 Task: Search one way flight ticket for 2 adults, 2 infants in seat and 1 infant on lap in first from Dallas: Dallas Fort Worth International Airport to Gillette: Gillette Campbell County Airport on 5-1-2023. Choice of flights is Emirates. Number of bags: 5 checked bags. Price is upto 75000. Outbound departure time preference is 11:30.
Action: Mouse moved to (197, 326)
Screenshot: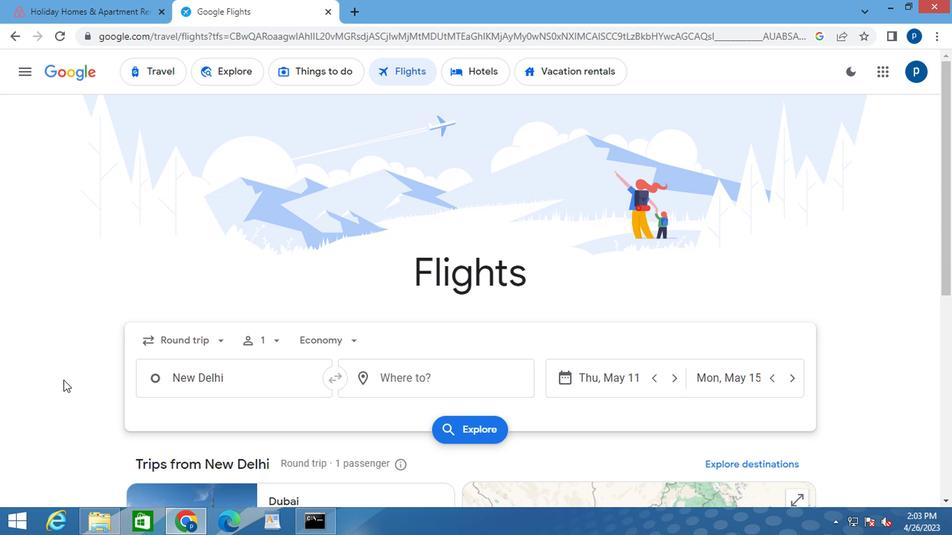 
Action: Mouse scrolled (197, 326) with delta (0, 0)
Screenshot: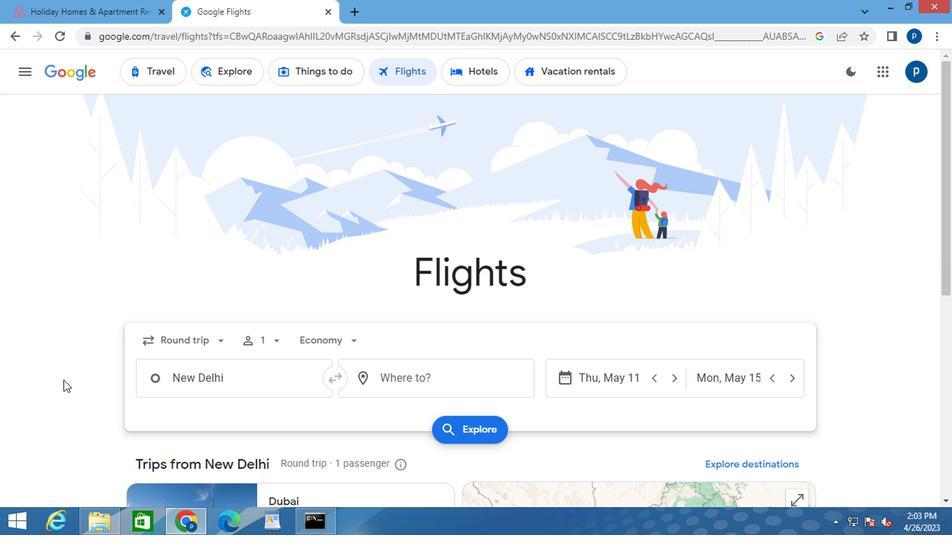 
Action: Mouse scrolled (197, 326) with delta (0, 0)
Screenshot: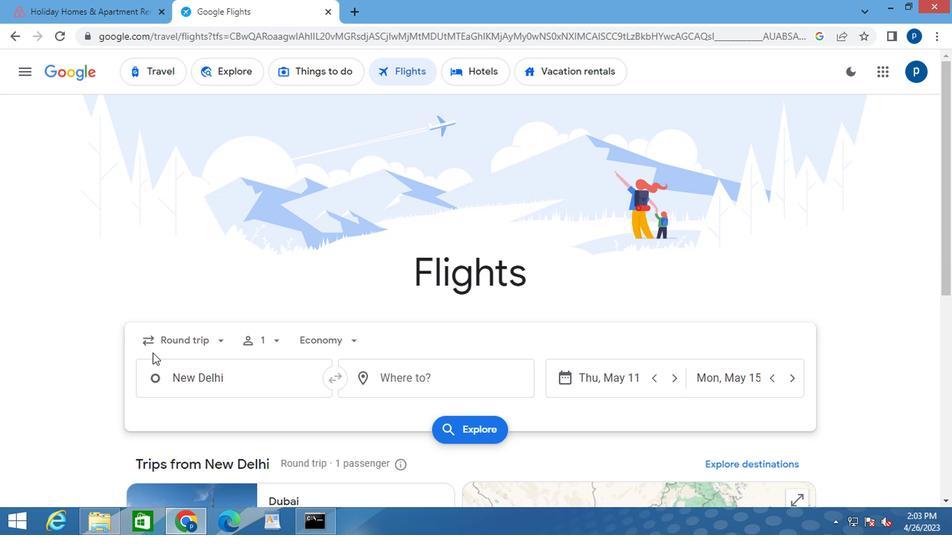 
Action: Mouse scrolled (197, 326) with delta (0, 0)
Screenshot: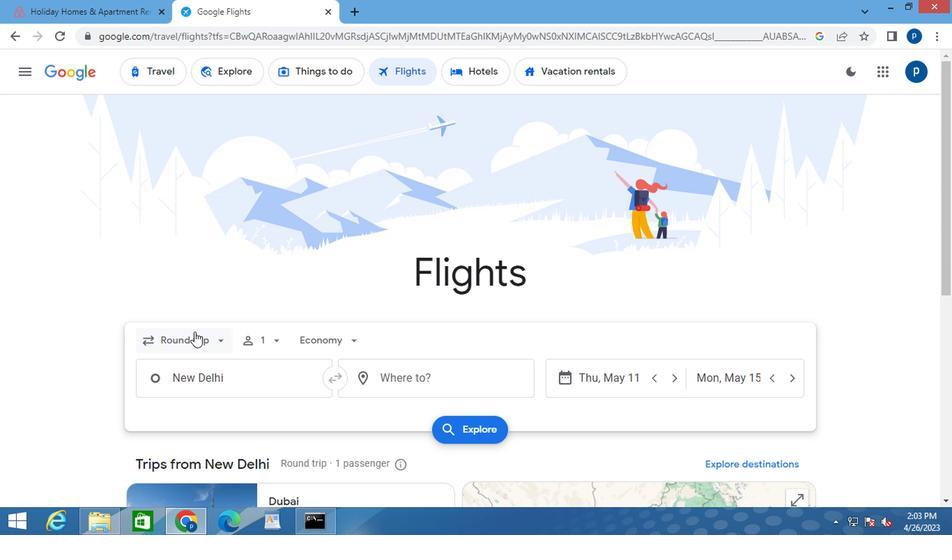 
Action: Mouse moved to (201, 137)
Screenshot: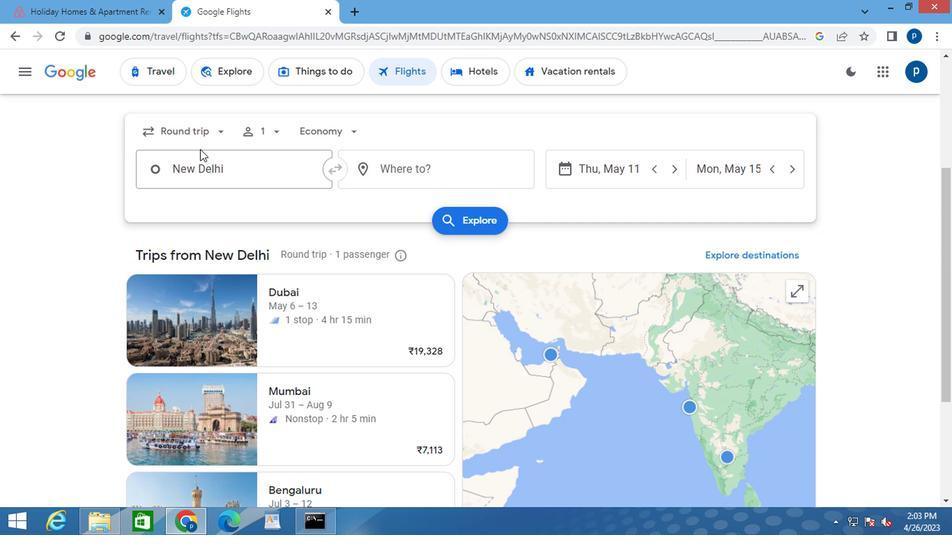 
Action: Mouse pressed left at (201, 137)
Screenshot: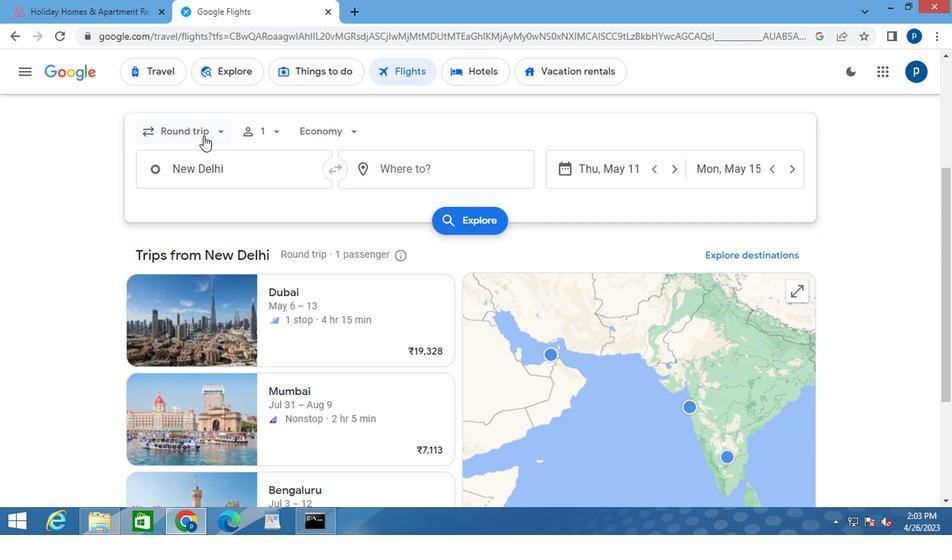 
Action: Mouse moved to (196, 191)
Screenshot: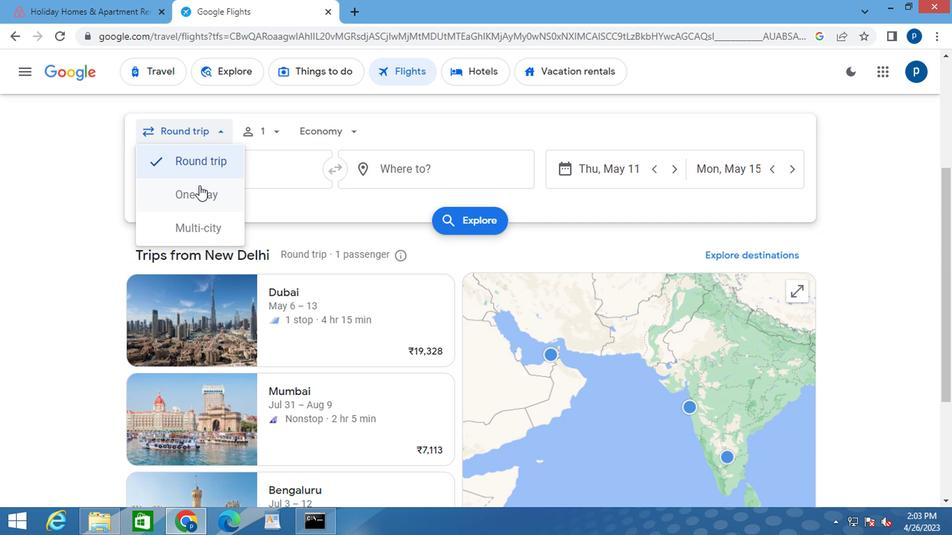 
Action: Mouse pressed left at (196, 191)
Screenshot: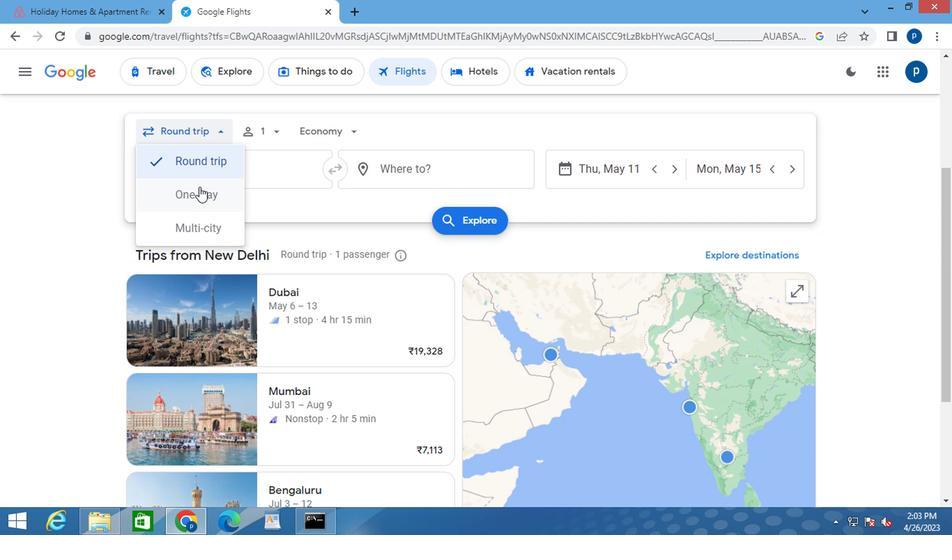 
Action: Mouse moved to (266, 134)
Screenshot: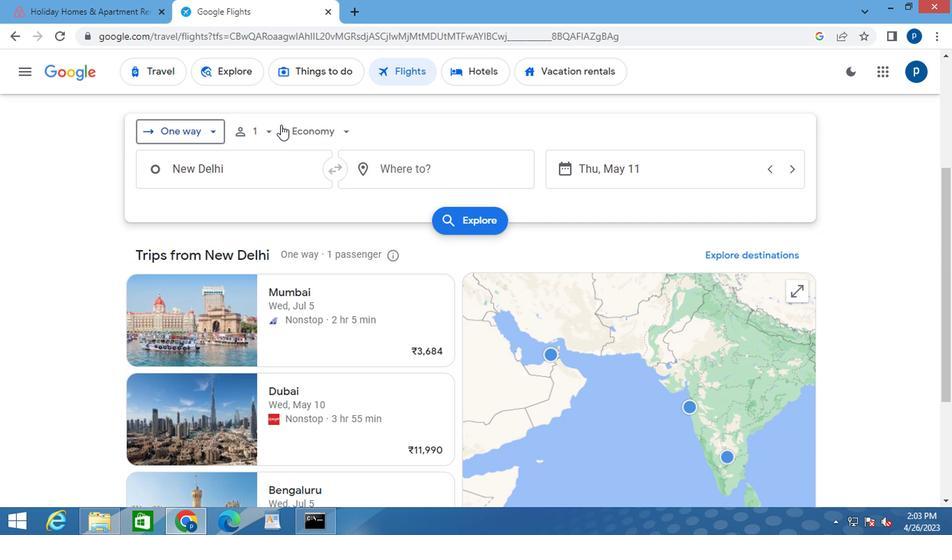 
Action: Mouse pressed left at (266, 134)
Screenshot: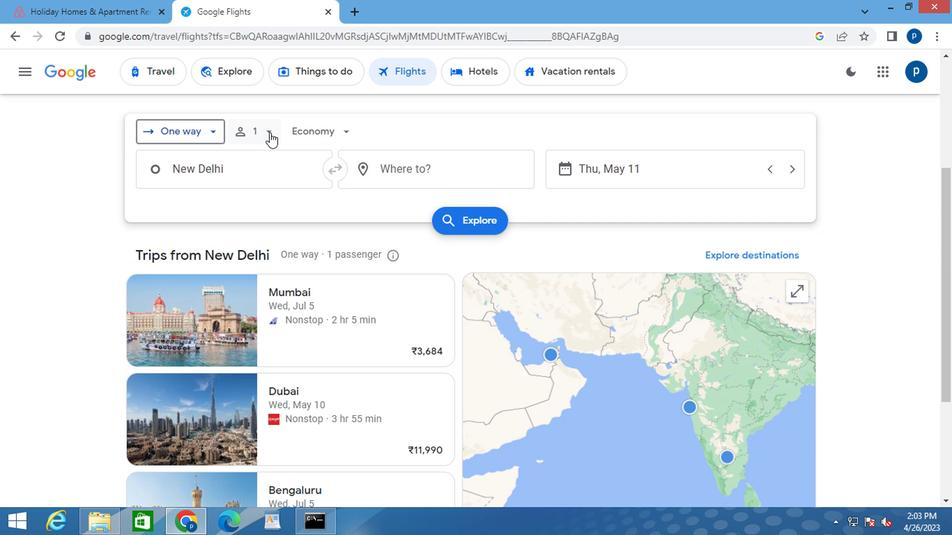 
Action: Mouse moved to (372, 169)
Screenshot: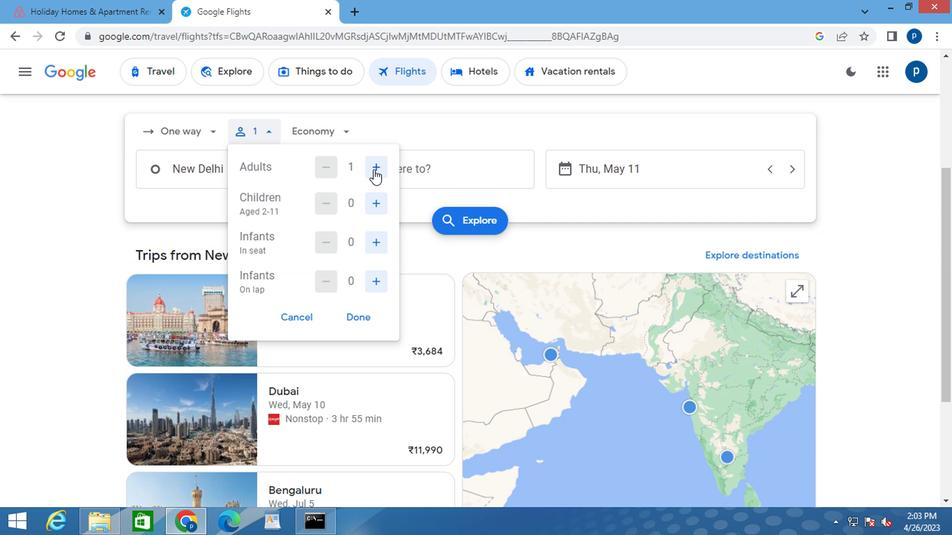 
Action: Mouse pressed left at (372, 169)
Screenshot: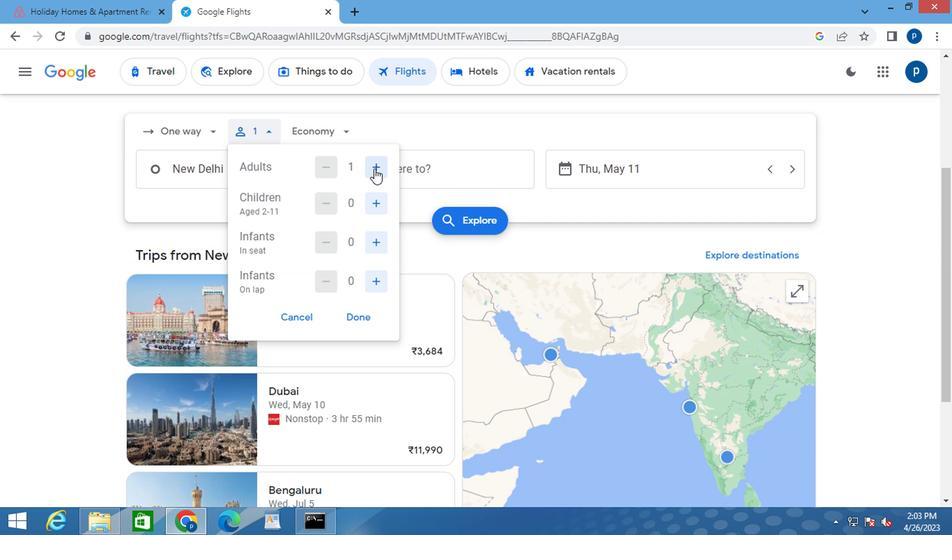 
Action: Mouse moved to (369, 236)
Screenshot: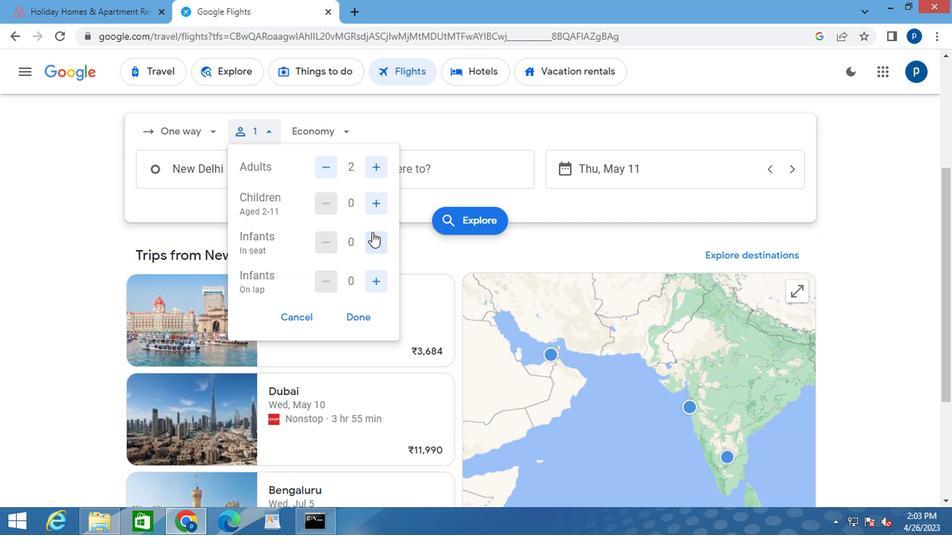 
Action: Mouse pressed left at (369, 236)
Screenshot: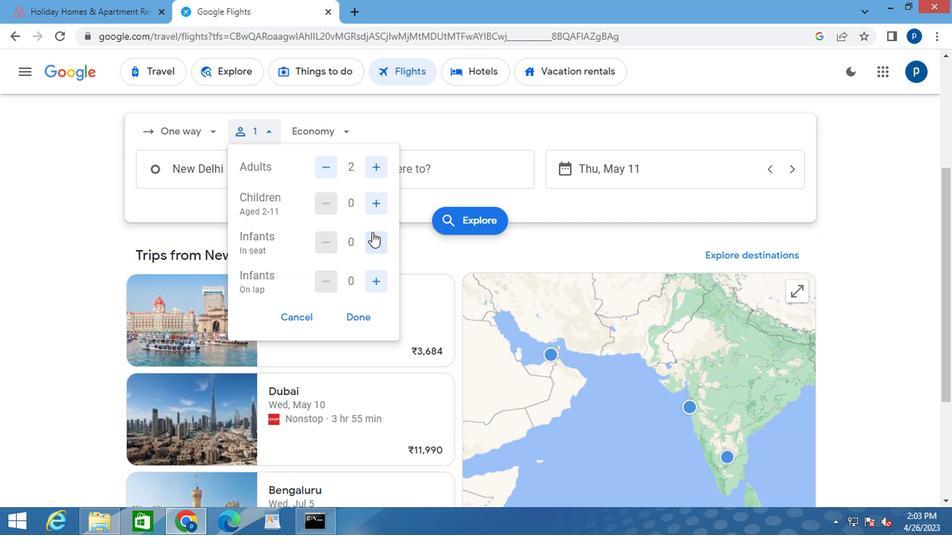 
Action: Mouse pressed left at (369, 236)
Screenshot: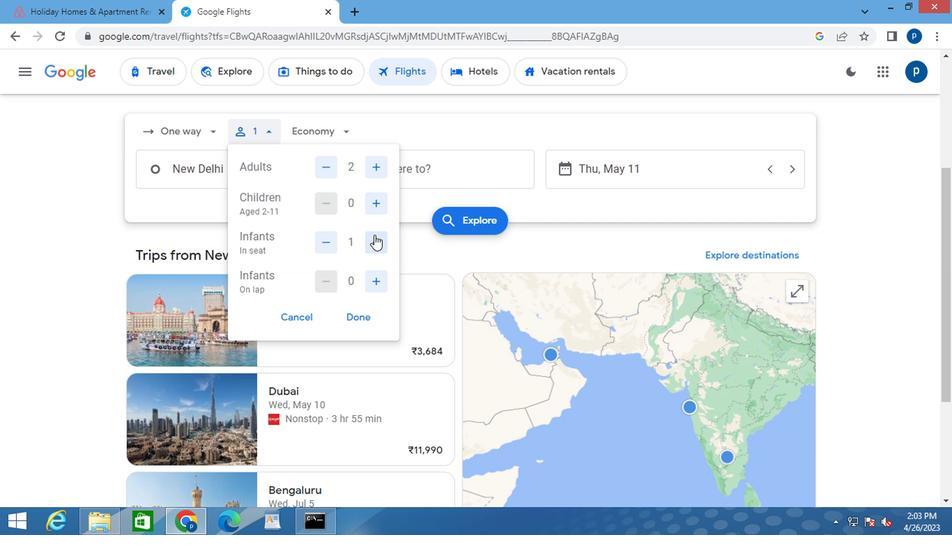 
Action: Mouse moved to (377, 284)
Screenshot: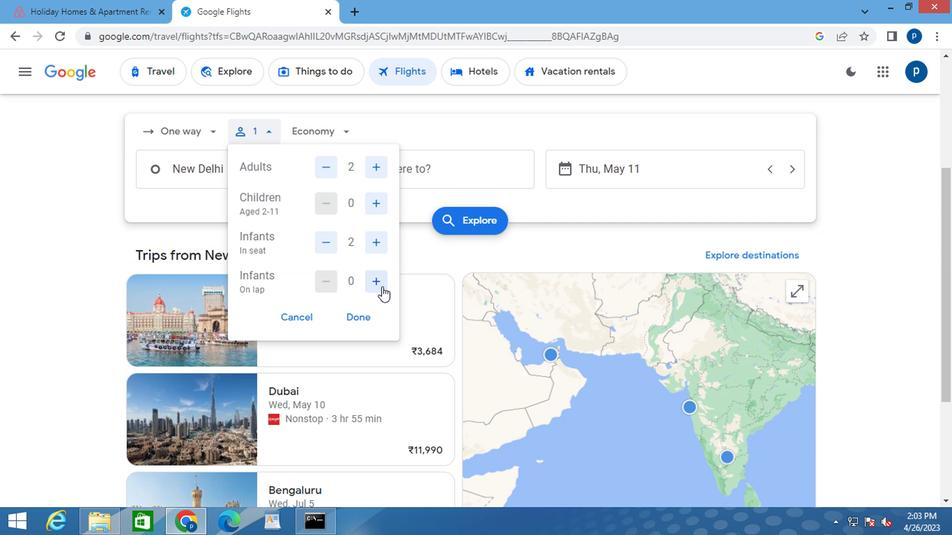 
Action: Mouse pressed left at (377, 284)
Screenshot: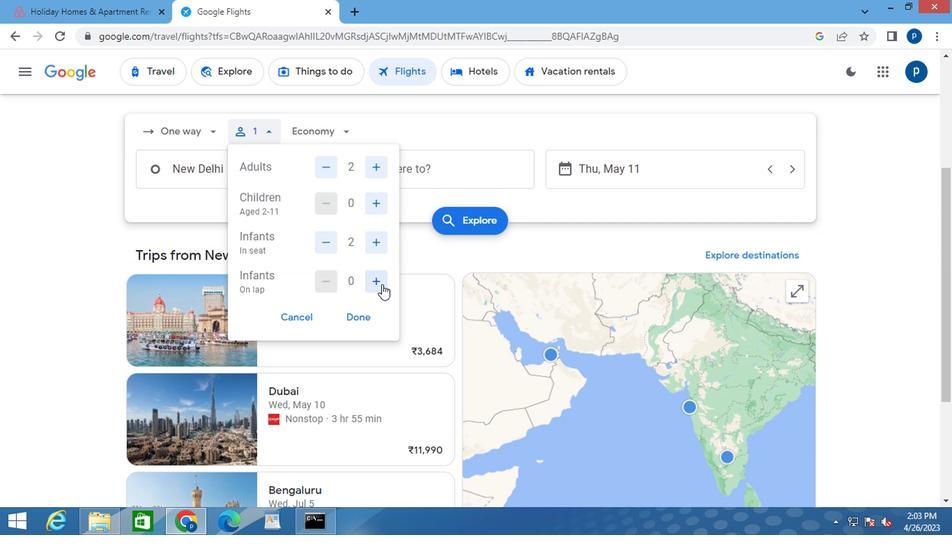 
Action: Mouse moved to (357, 310)
Screenshot: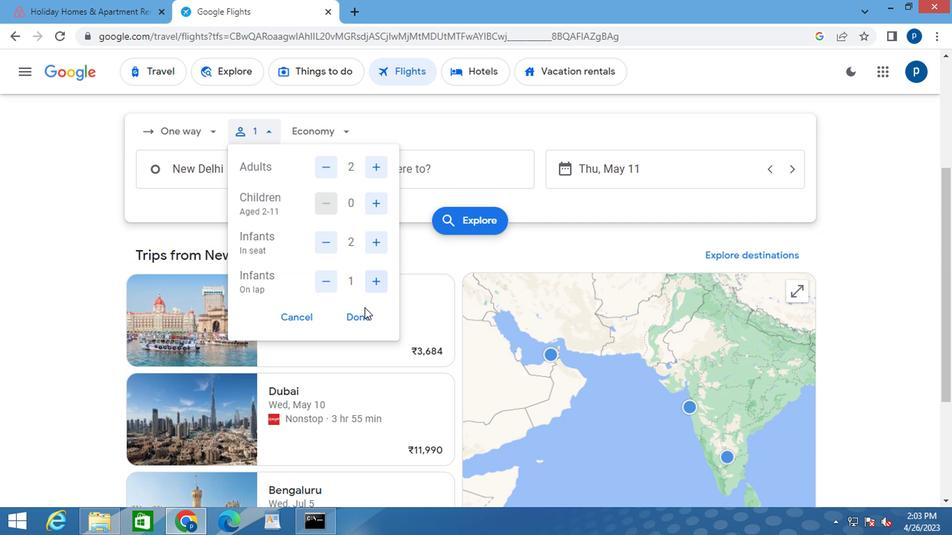 
Action: Mouse pressed left at (357, 310)
Screenshot: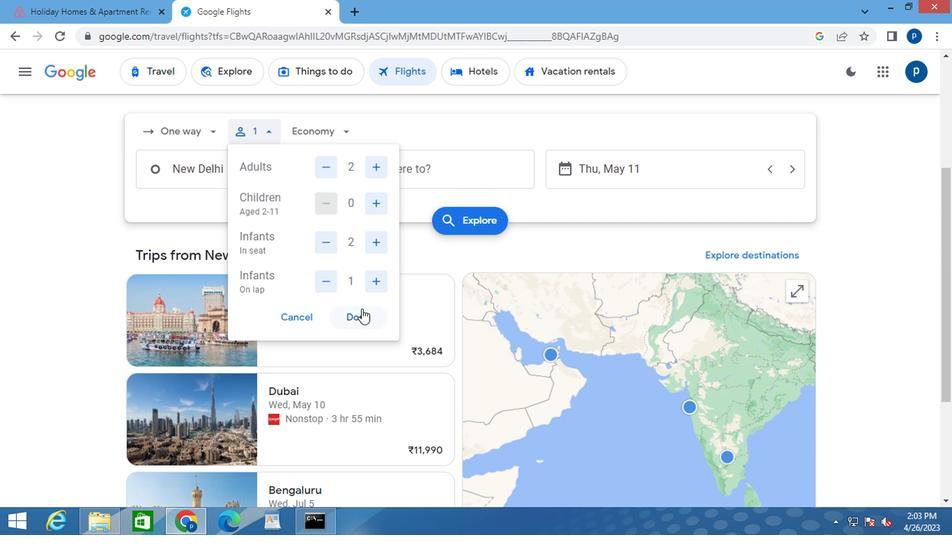 
Action: Mouse moved to (316, 135)
Screenshot: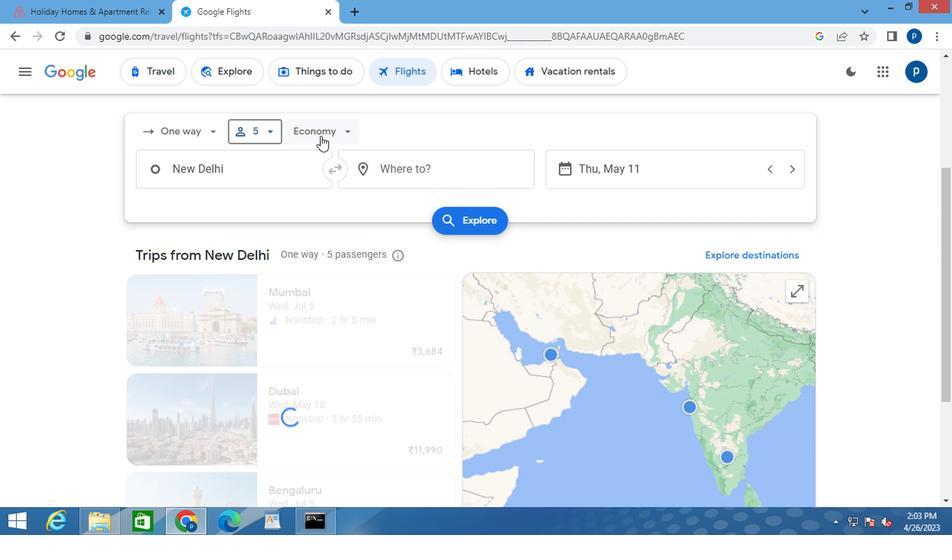
Action: Mouse pressed left at (316, 135)
Screenshot: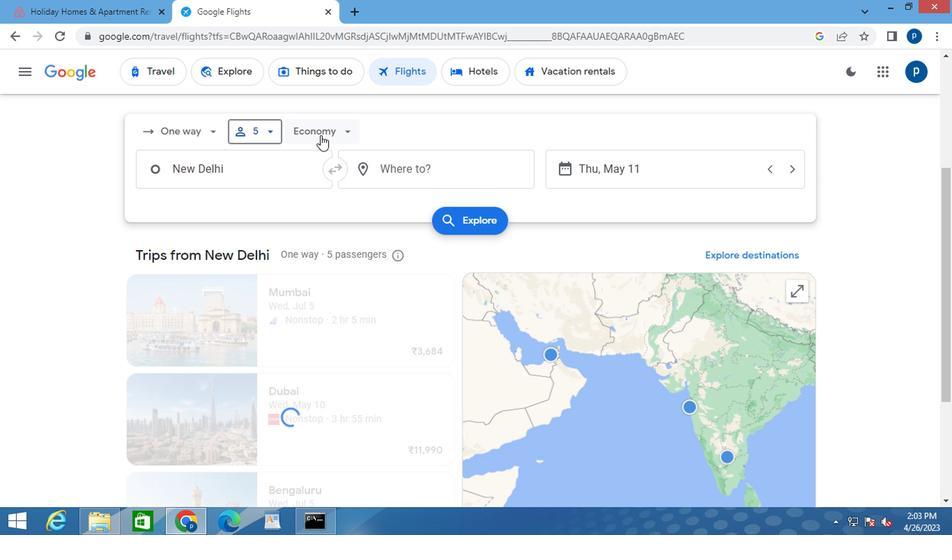 
Action: Mouse moved to (322, 259)
Screenshot: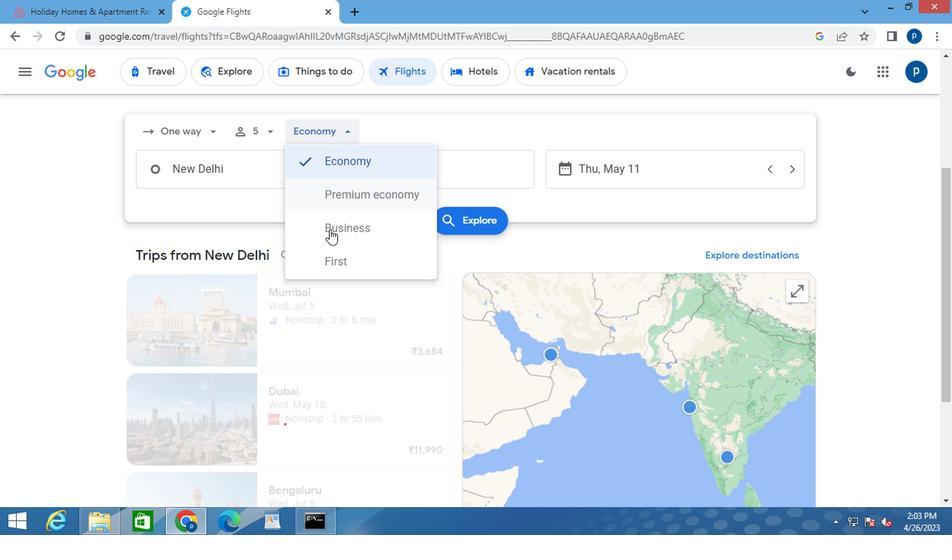 
Action: Mouse pressed left at (322, 259)
Screenshot: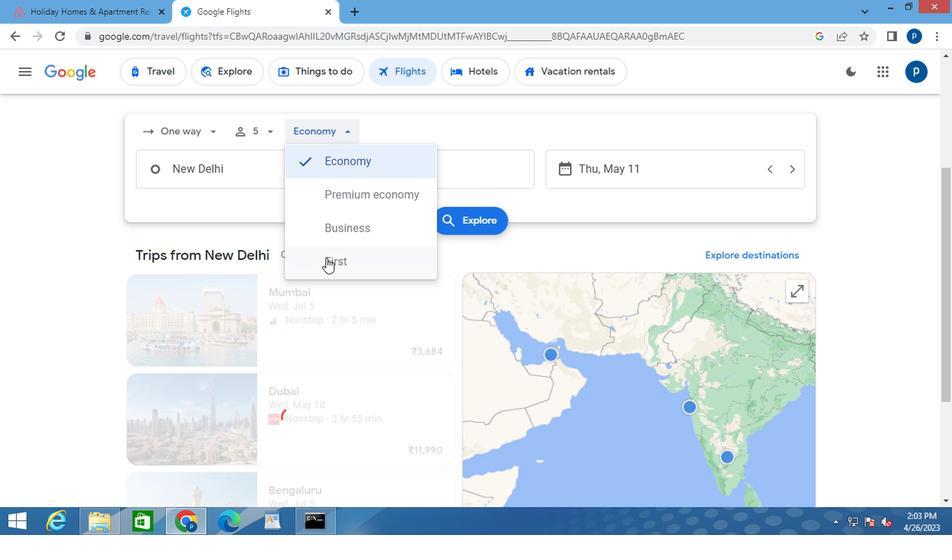 
Action: Mouse moved to (196, 169)
Screenshot: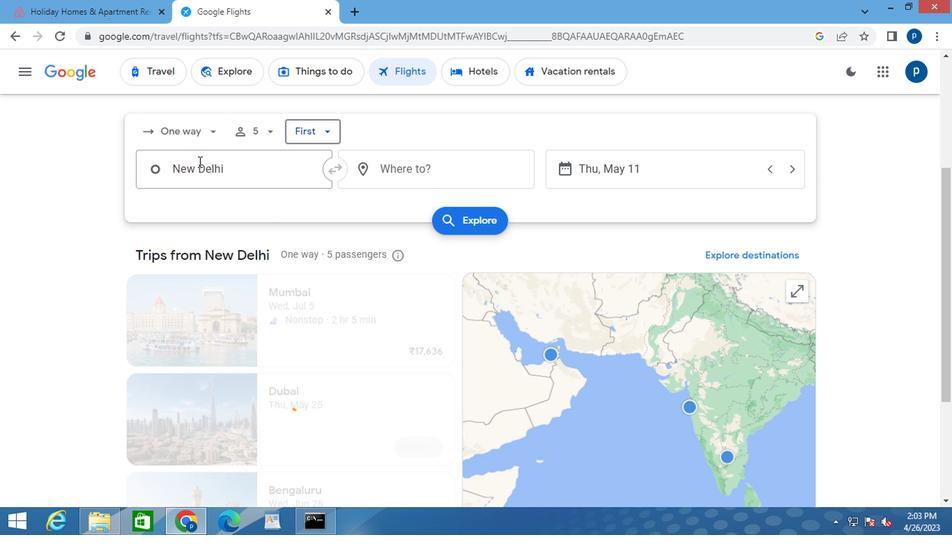 
Action: Mouse pressed left at (196, 169)
Screenshot: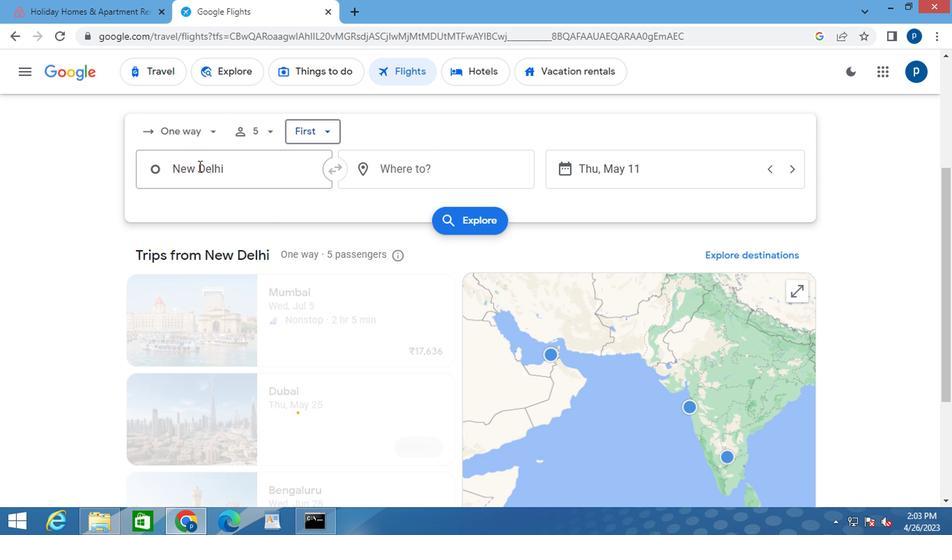 
Action: Mouse pressed left at (196, 169)
Screenshot: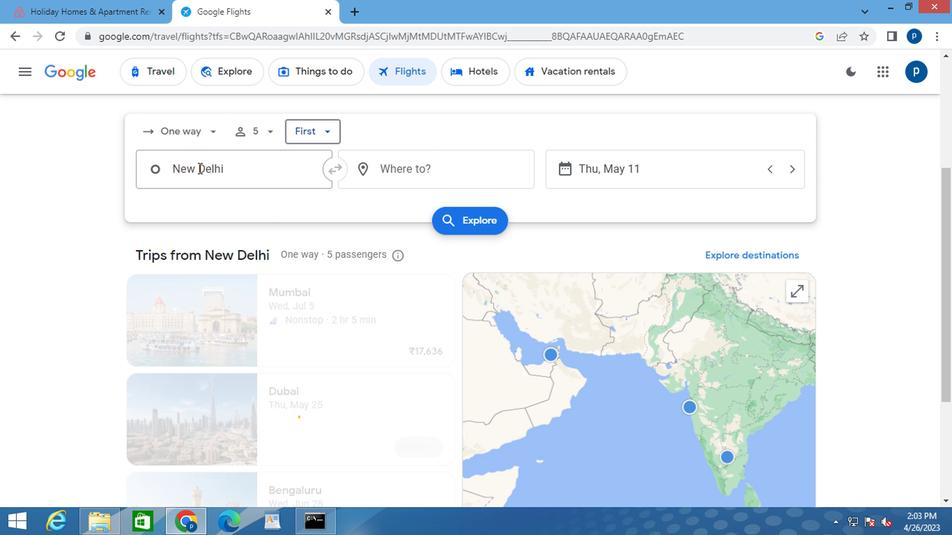 
Action: Key pressed <Key.delete><Key.caps_lock>d<Key.caps_lock>allas<Key.space><Key.caps_lock>f<Key.caps_lock>or
Screenshot: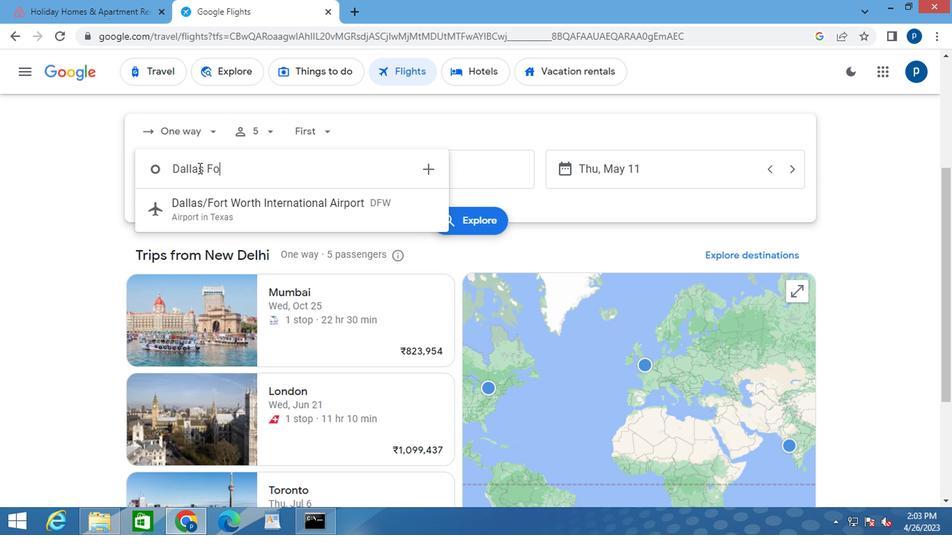 
Action: Mouse moved to (197, 210)
Screenshot: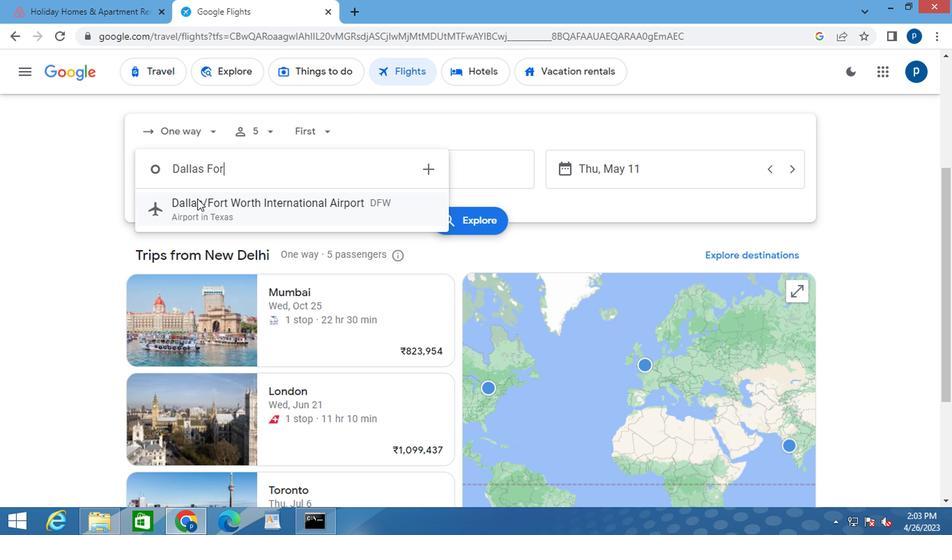 
Action: Mouse pressed left at (197, 210)
Screenshot: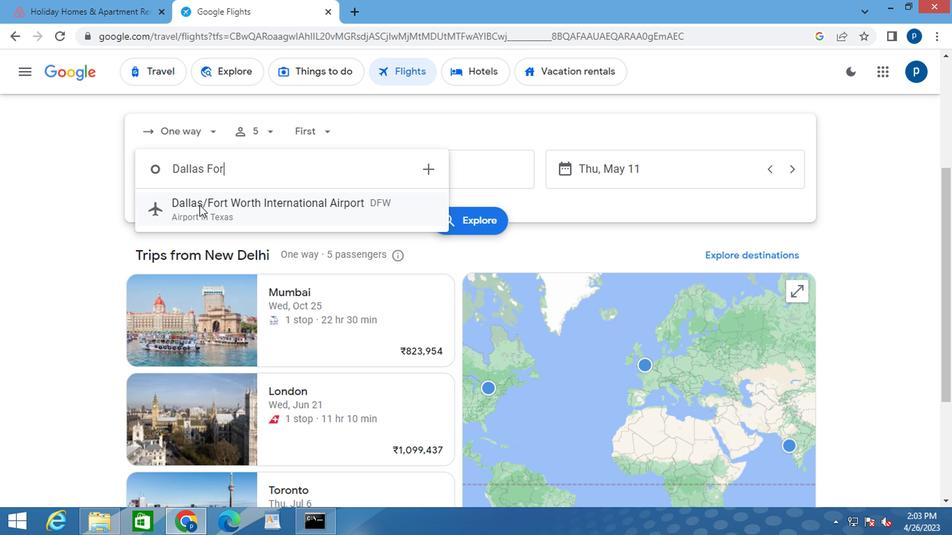
Action: Mouse moved to (399, 164)
Screenshot: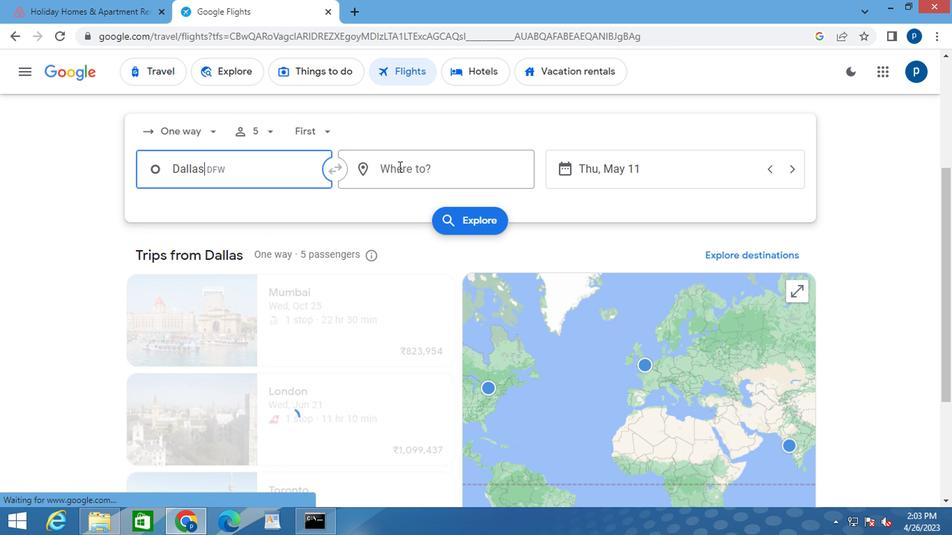 
Action: Mouse pressed left at (399, 164)
Screenshot: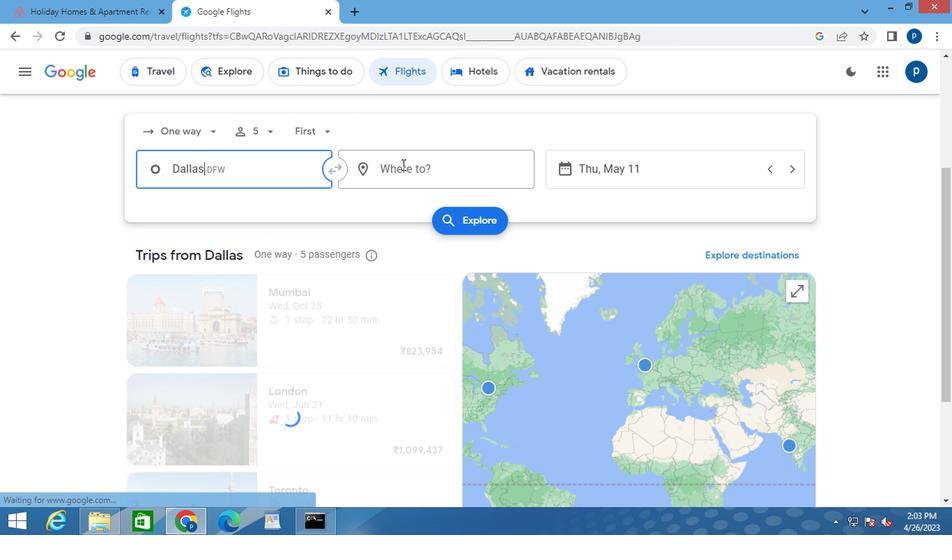 
Action: Key pressed <Key.caps_lock>g<Key.caps_lock>illette
Screenshot: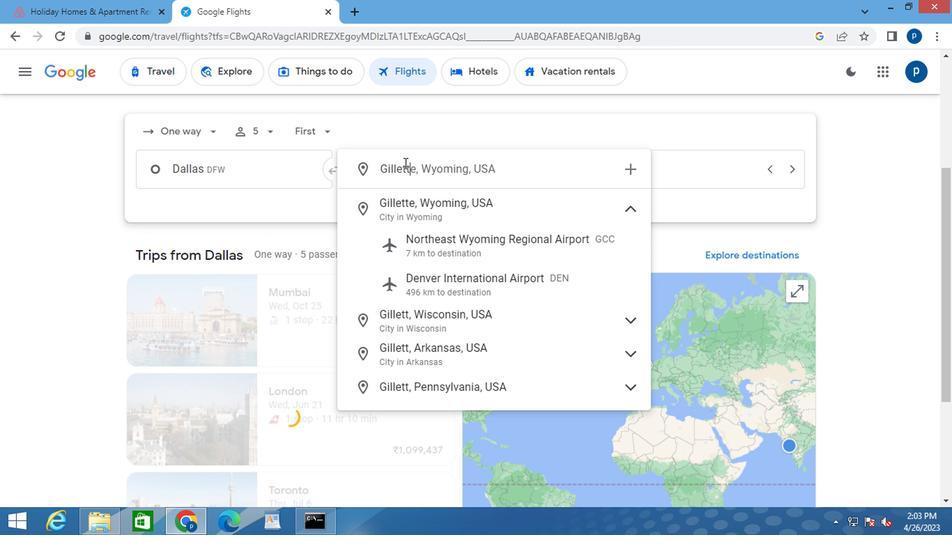 
Action: Mouse moved to (389, 209)
Screenshot: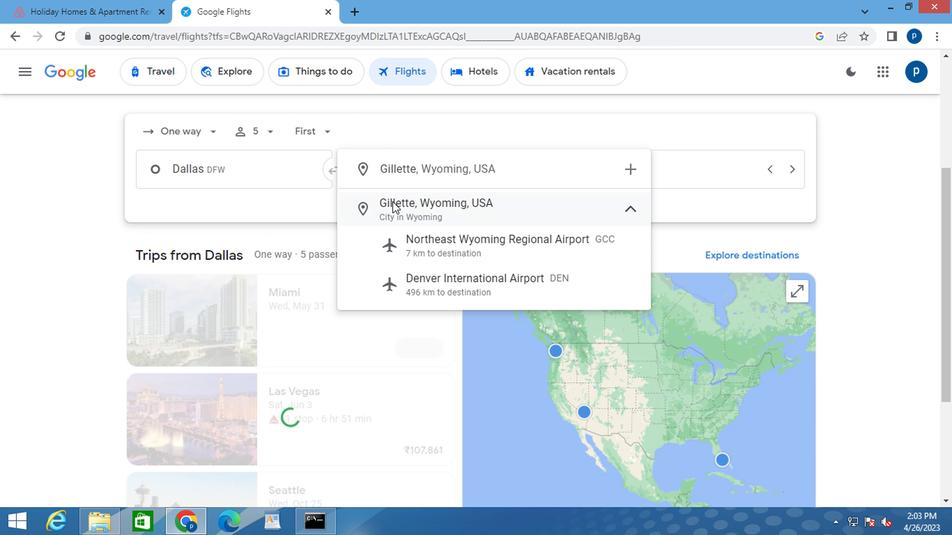 
Action: Mouse pressed left at (389, 209)
Screenshot: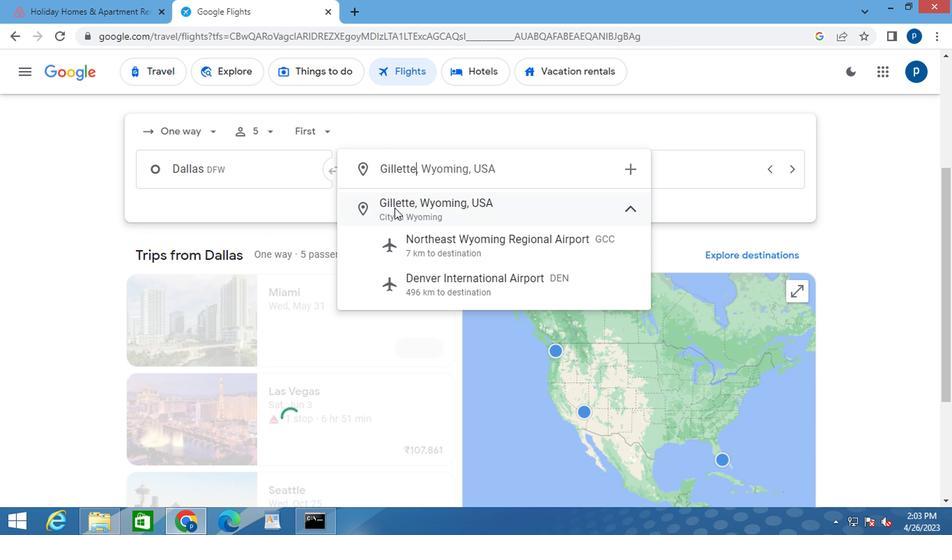 
Action: Mouse moved to (551, 168)
Screenshot: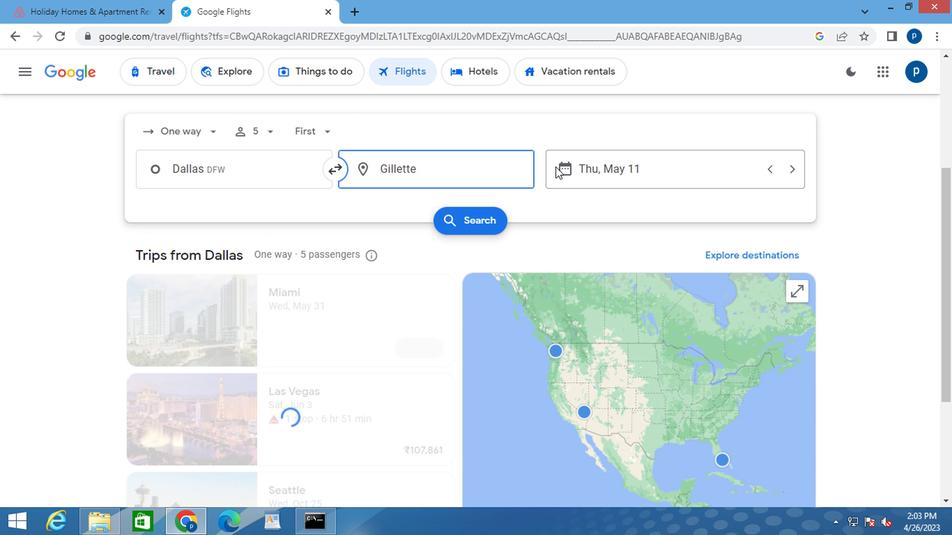 
Action: Mouse pressed left at (551, 168)
Screenshot: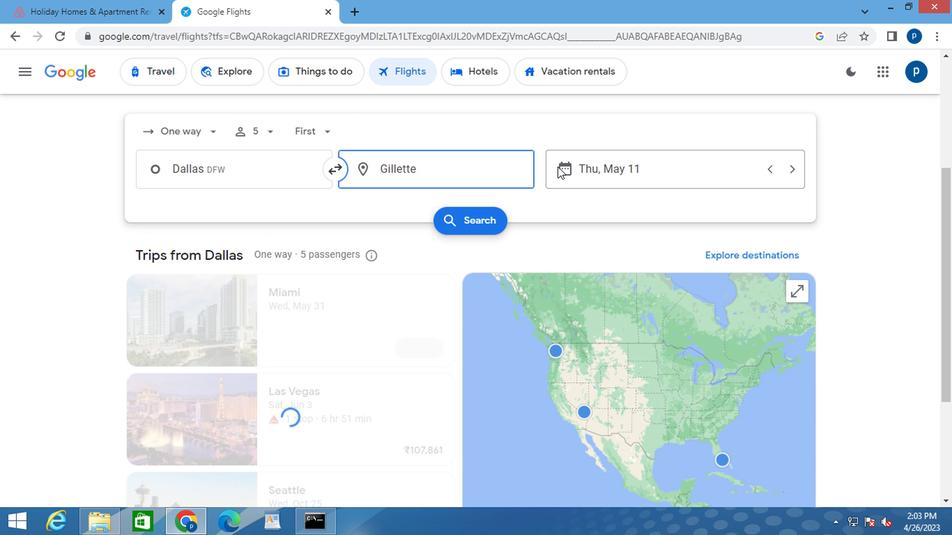 
Action: Mouse moved to (609, 238)
Screenshot: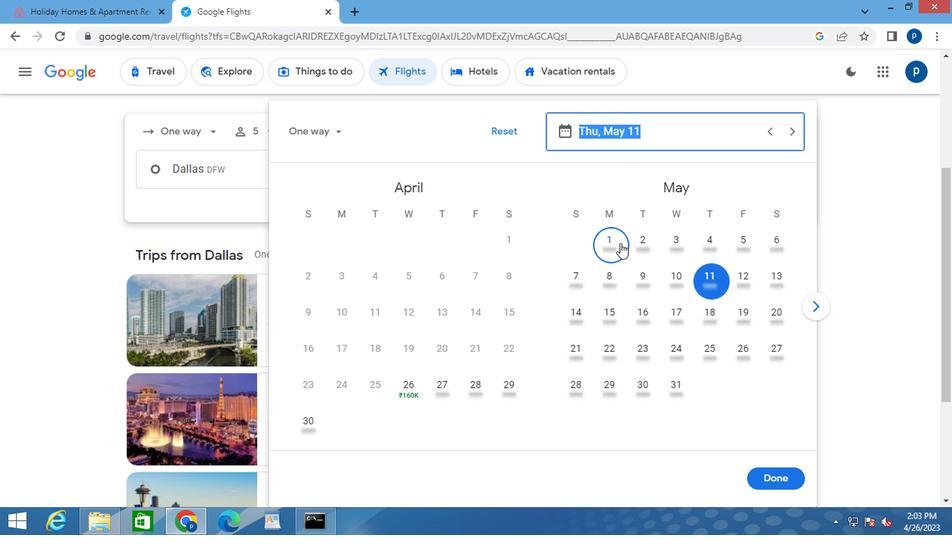 
Action: Mouse pressed left at (609, 238)
Screenshot: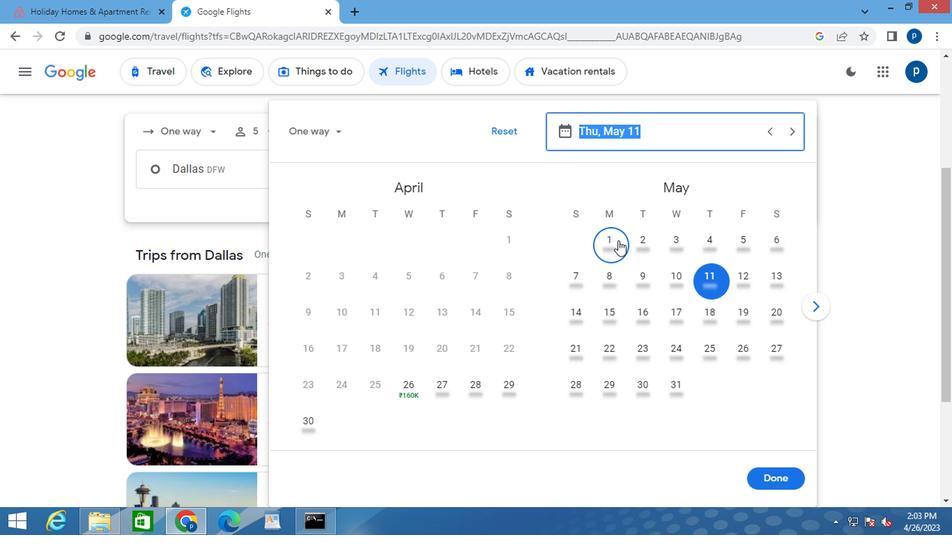 
Action: Mouse moved to (765, 472)
Screenshot: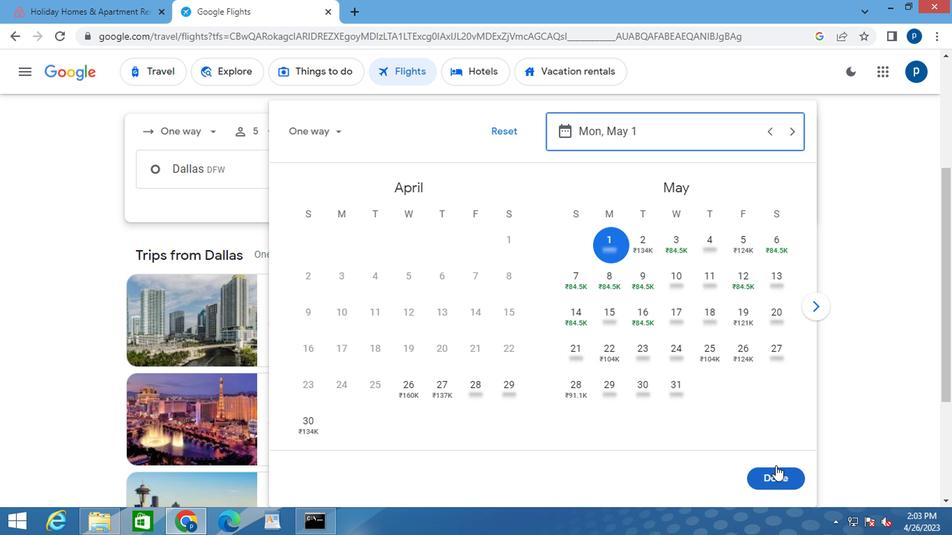 
Action: Mouse pressed left at (765, 472)
Screenshot: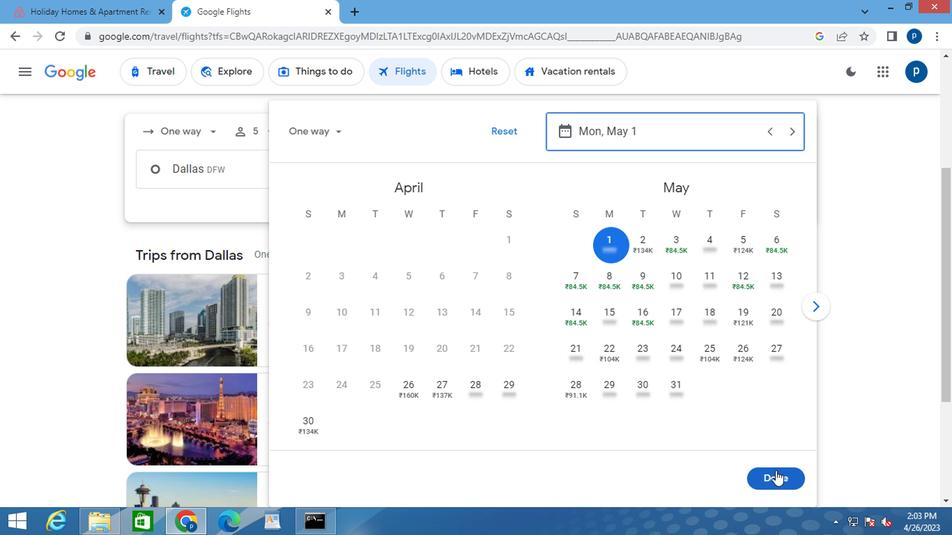 
Action: Mouse moved to (452, 219)
Screenshot: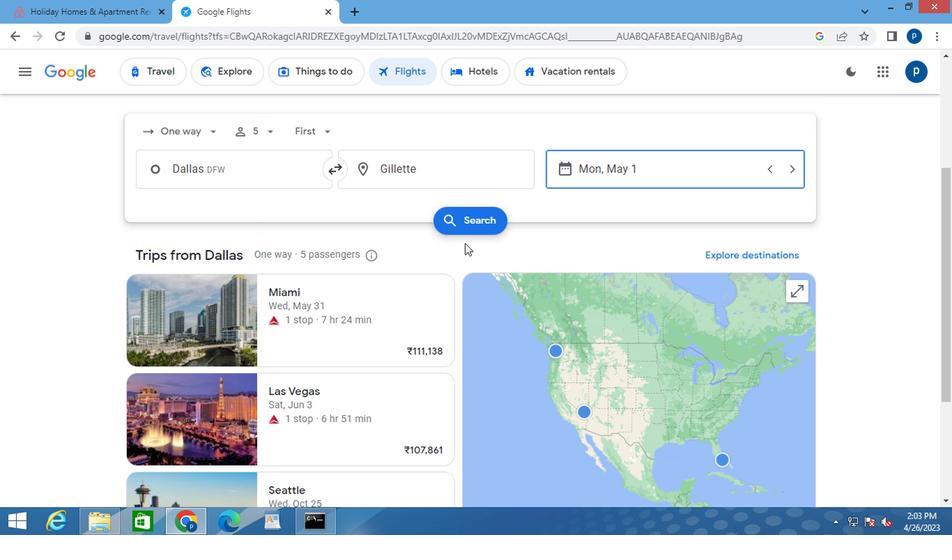 
Action: Mouse pressed left at (452, 219)
Screenshot: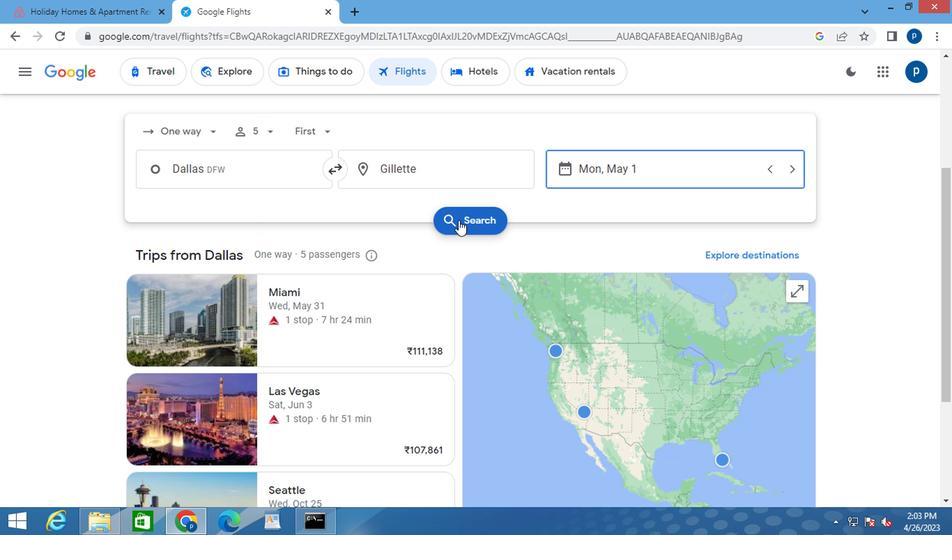 
Action: Mouse moved to (157, 203)
Screenshot: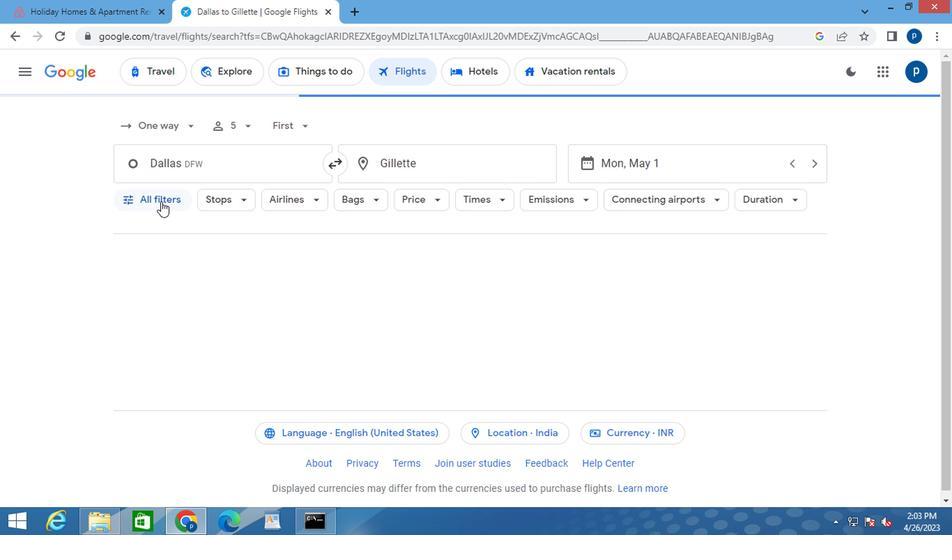 
Action: Mouse pressed left at (157, 203)
Screenshot: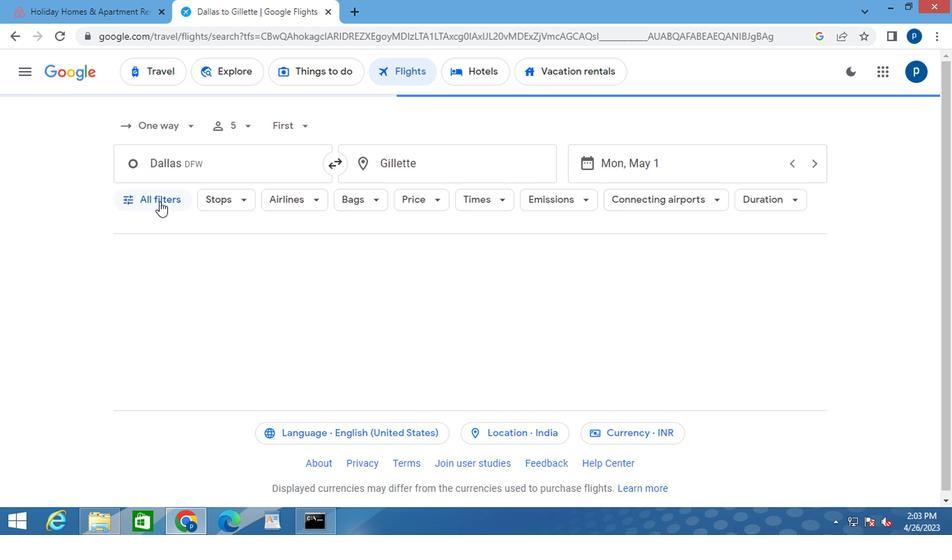 
Action: Mouse moved to (170, 336)
Screenshot: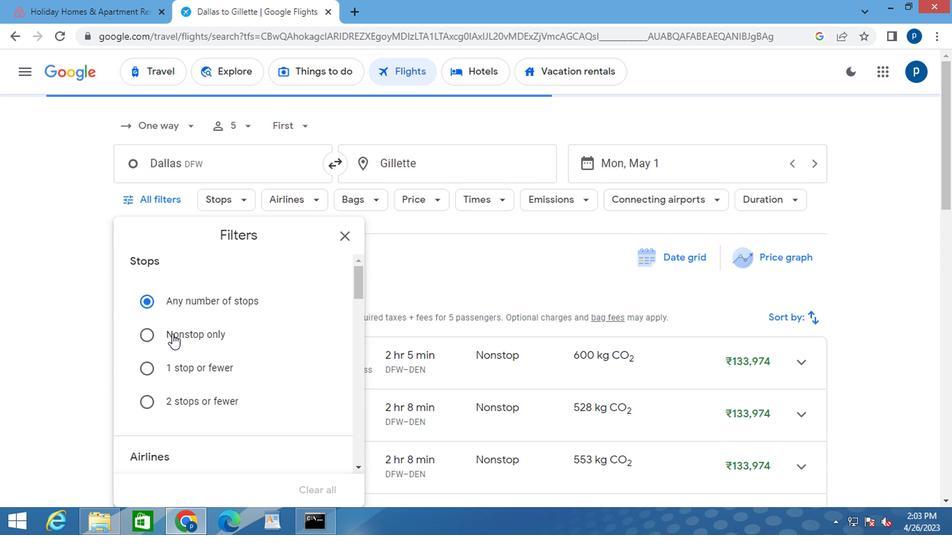 
Action: Mouse scrolled (170, 335) with delta (0, 0)
Screenshot: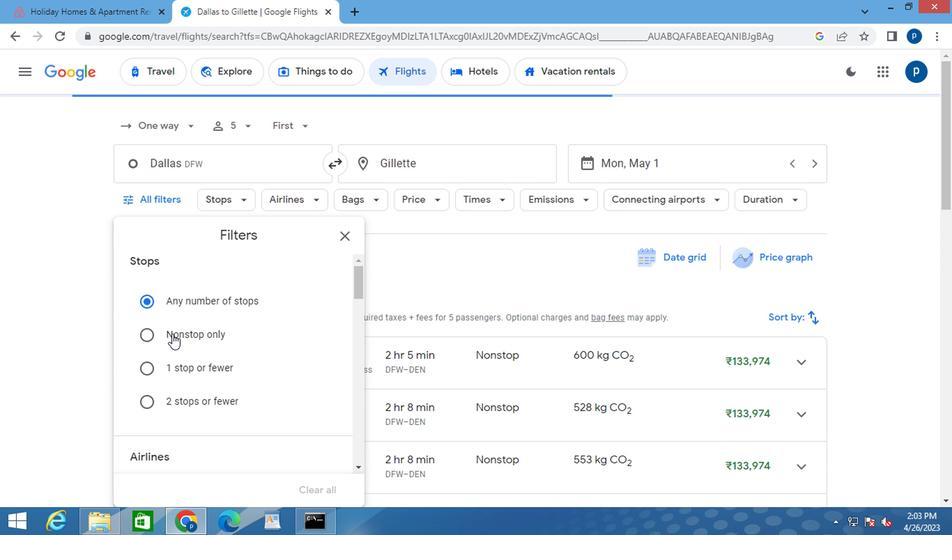 
Action: Mouse moved to (183, 341)
Screenshot: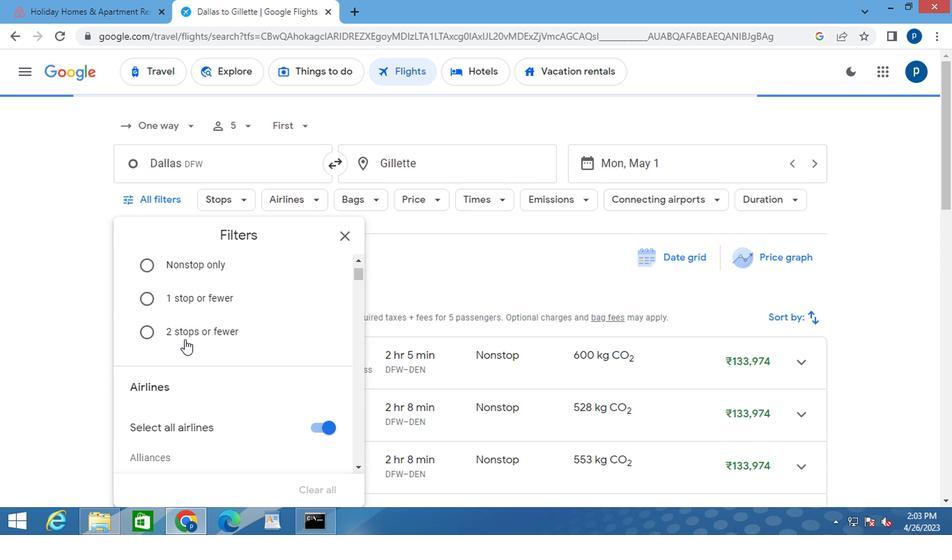 
Action: Mouse scrolled (183, 340) with delta (0, 0)
Screenshot: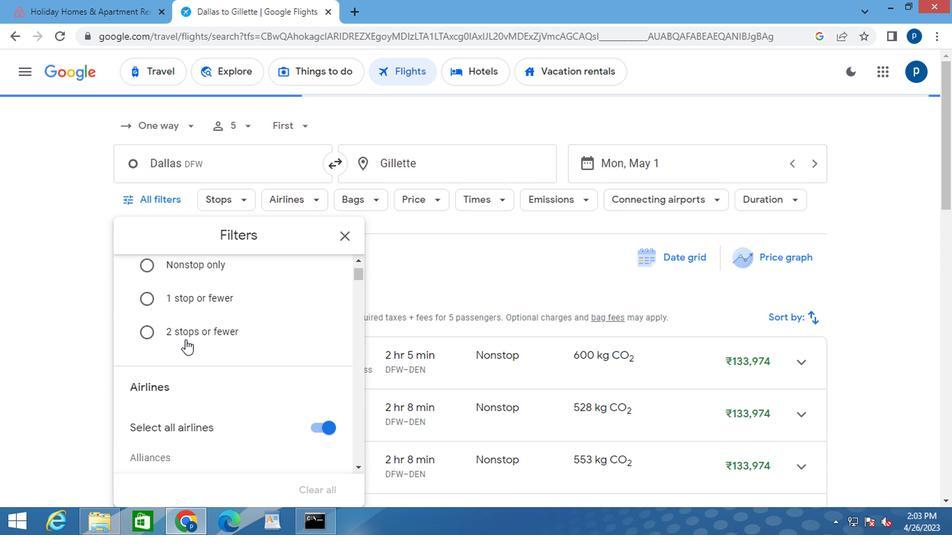 
Action: Mouse moved to (195, 355)
Screenshot: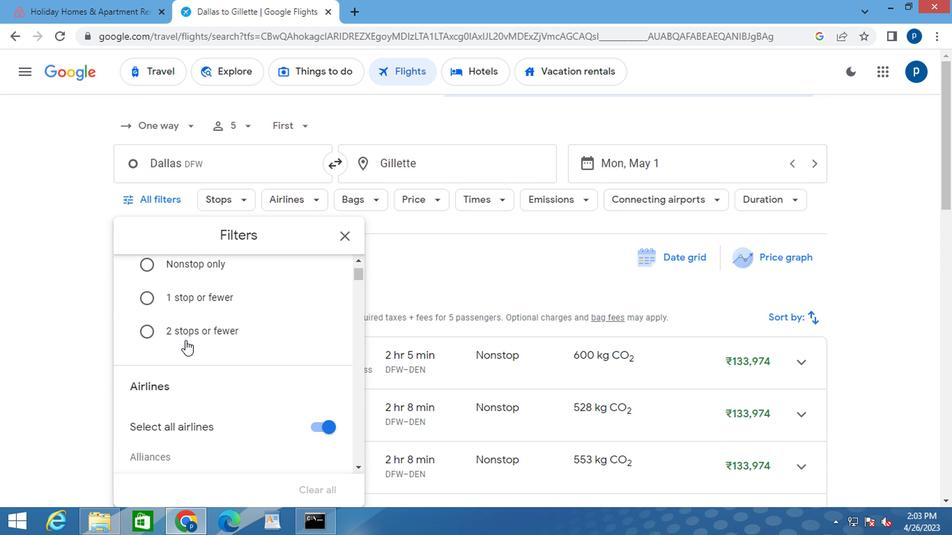 
Action: Mouse scrolled (195, 355) with delta (0, 0)
Screenshot: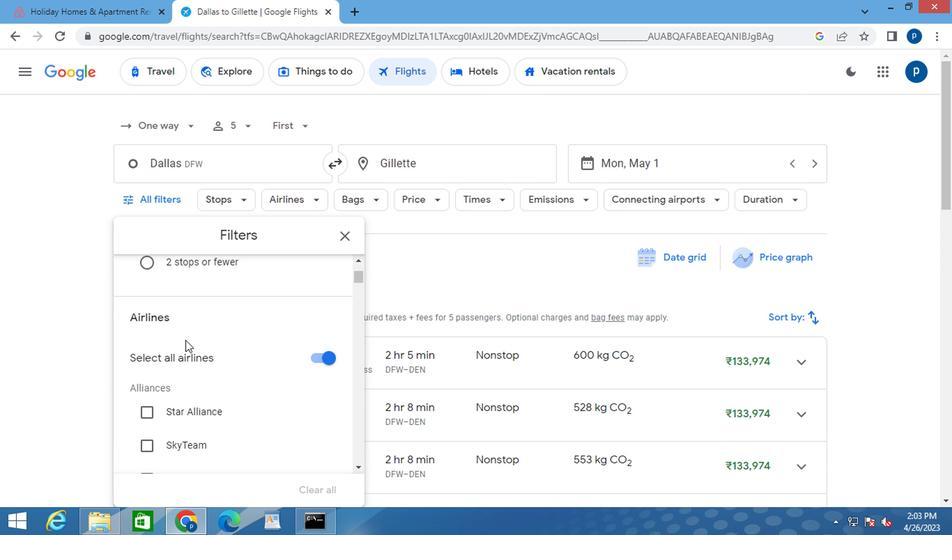 
Action: Mouse scrolled (195, 355) with delta (0, 0)
Screenshot: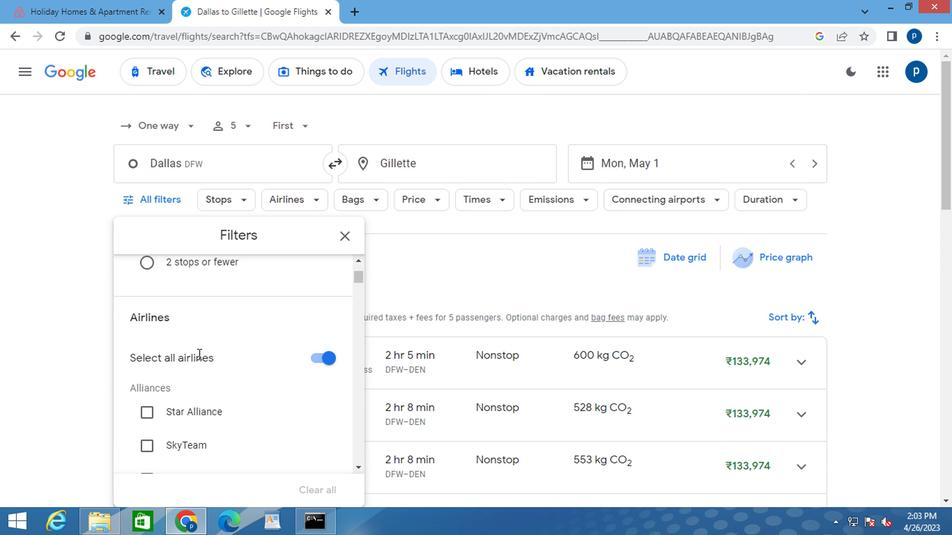 
Action: Mouse moved to (200, 356)
Screenshot: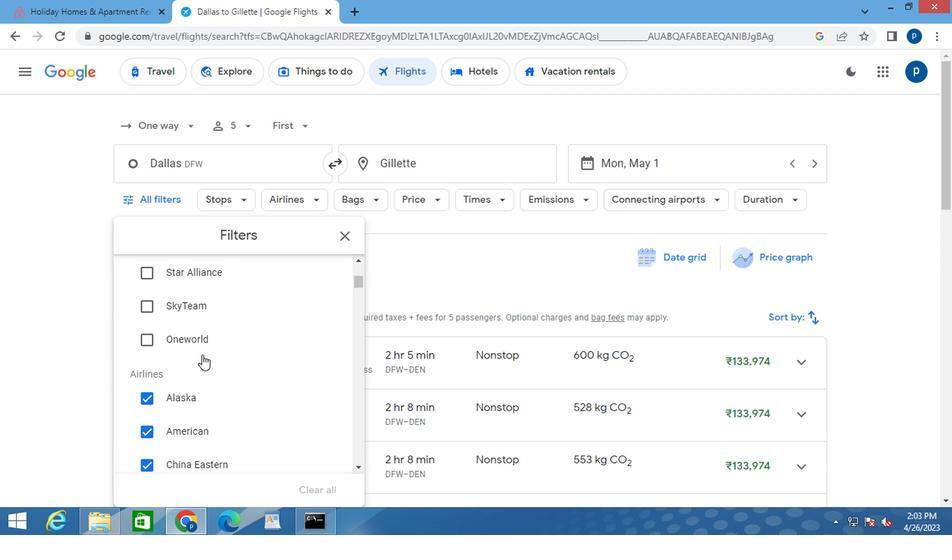 
Action: Mouse scrolled (200, 355) with delta (0, 0)
Screenshot: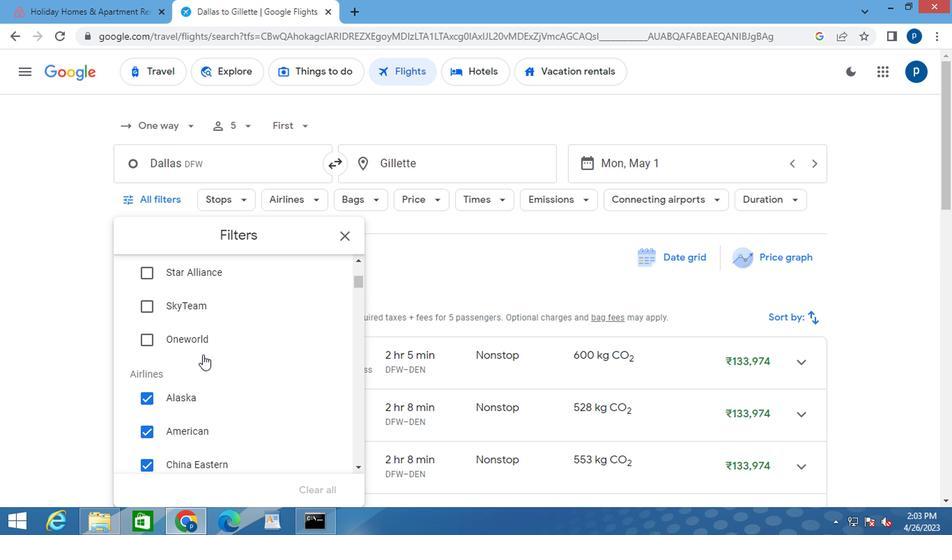 
Action: Mouse moved to (217, 359)
Screenshot: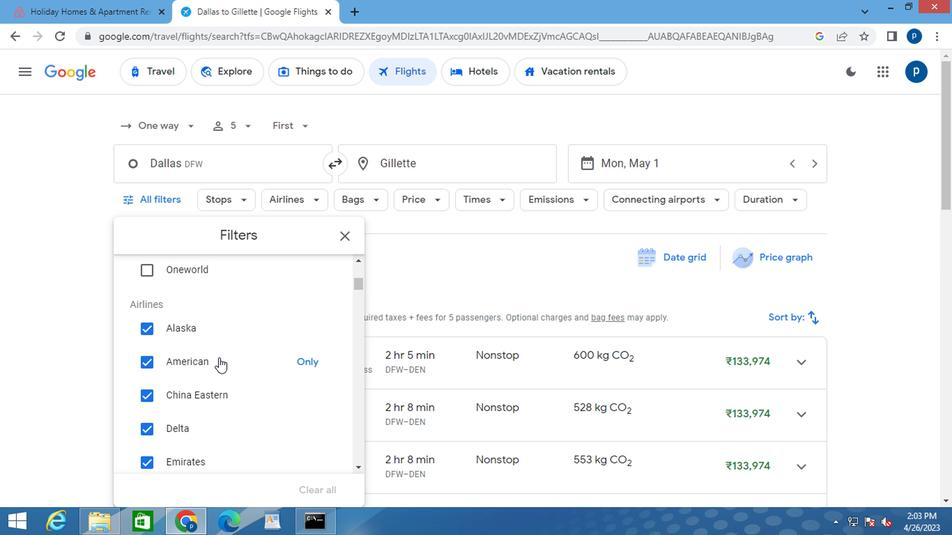 
Action: Mouse scrolled (217, 359) with delta (0, 0)
Screenshot: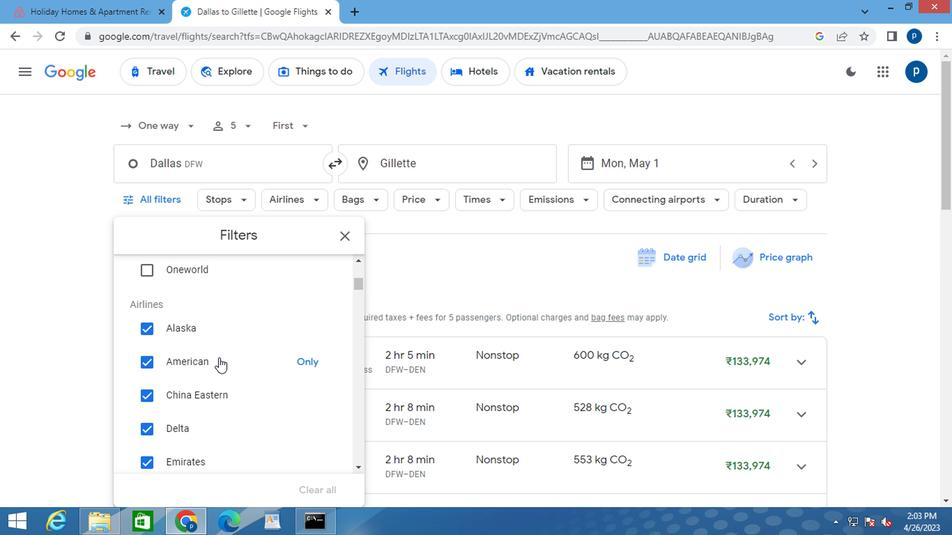 
Action: Mouse moved to (313, 390)
Screenshot: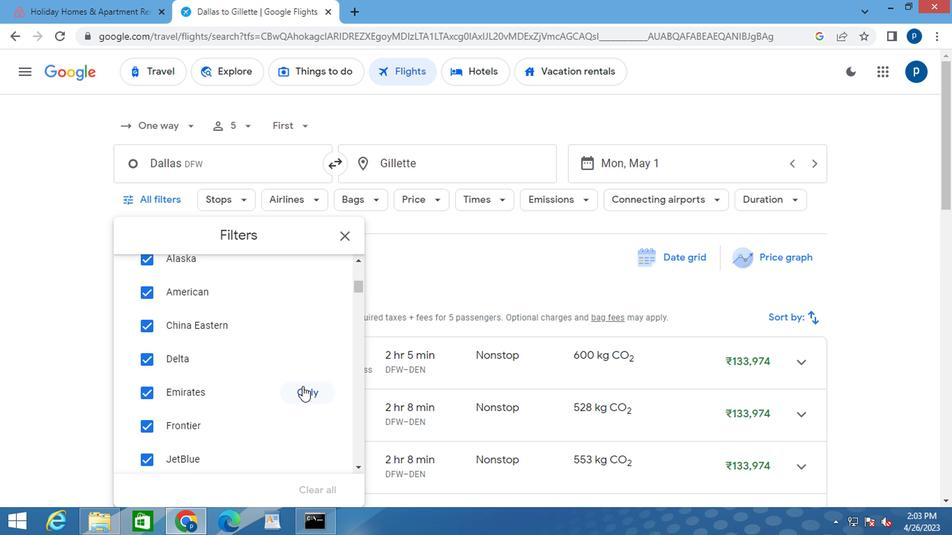 
Action: Mouse pressed left at (313, 390)
Screenshot: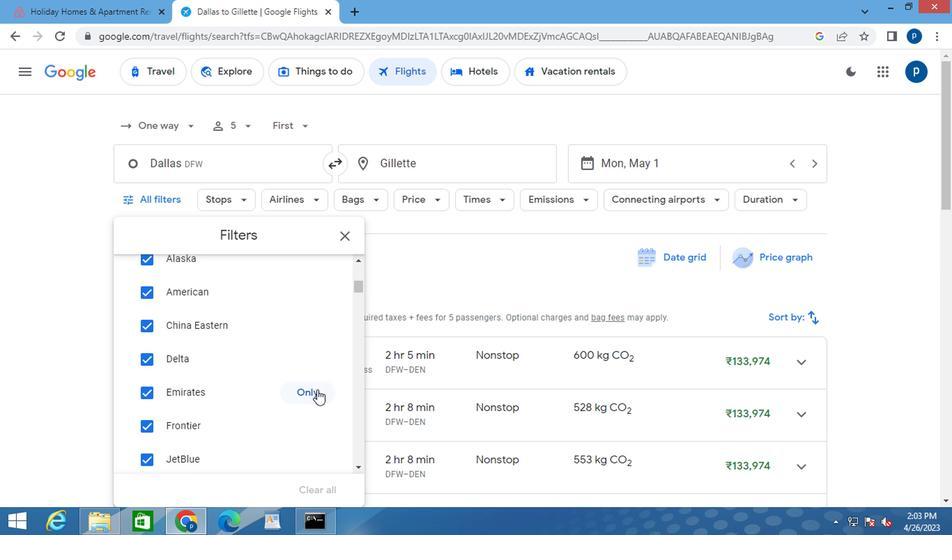 
Action: Mouse moved to (244, 400)
Screenshot: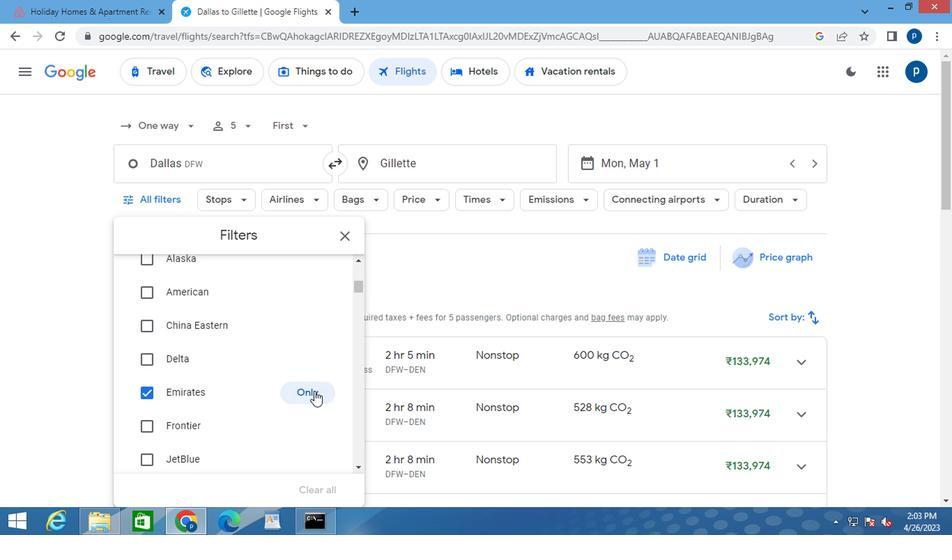 
Action: Mouse scrolled (244, 399) with delta (0, 0)
Screenshot: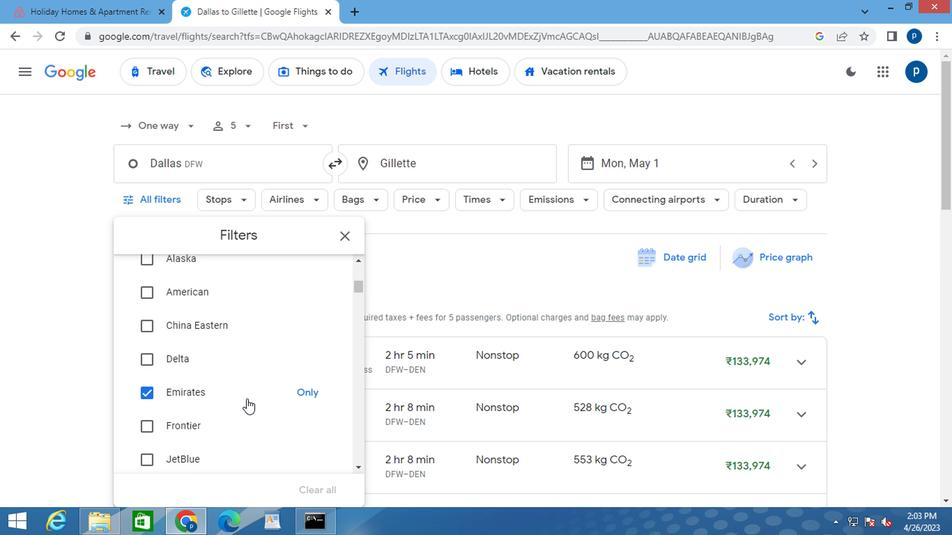 
Action: Mouse moved to (243, 400)
Screenshot: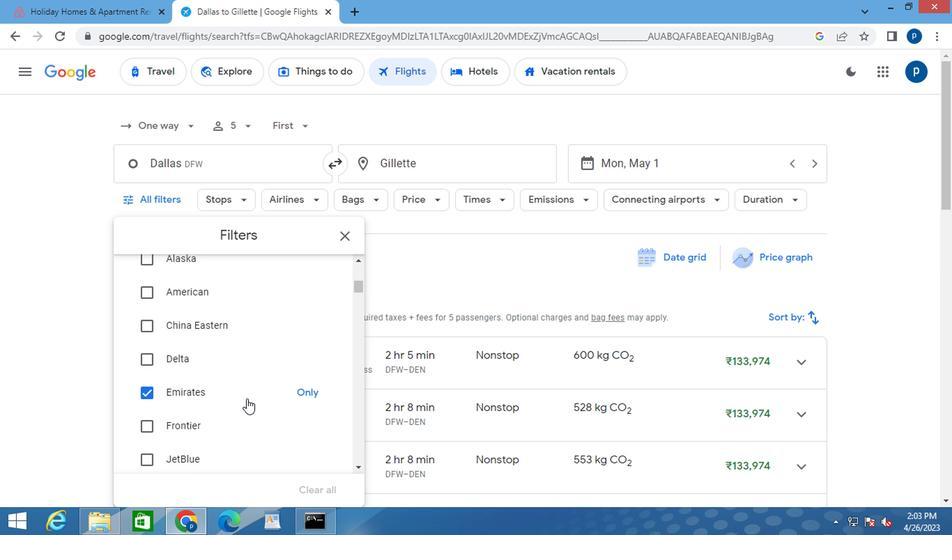 
Action: Mouse scrolled (243, 399) with delta (0, 0)
Screenshot: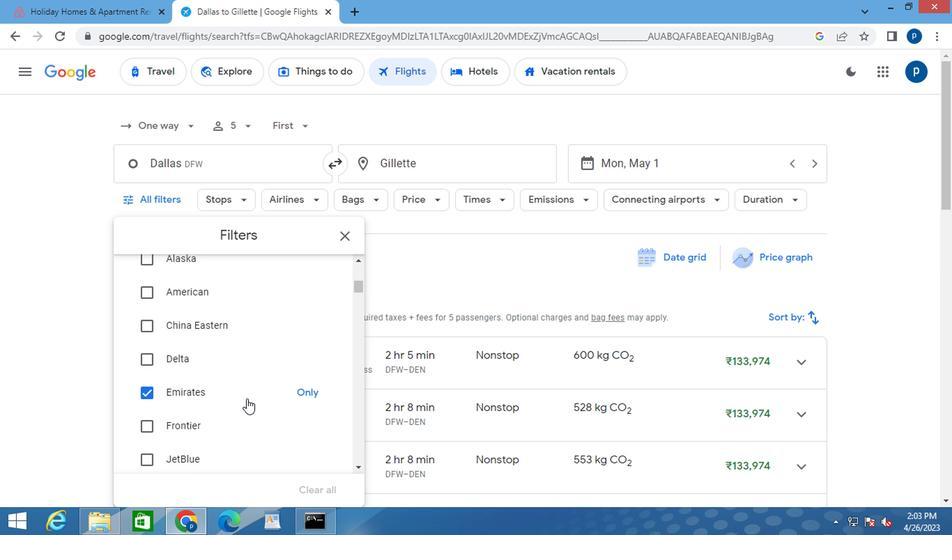 
Action: Mouse moved to (242, 398)
Screenshot: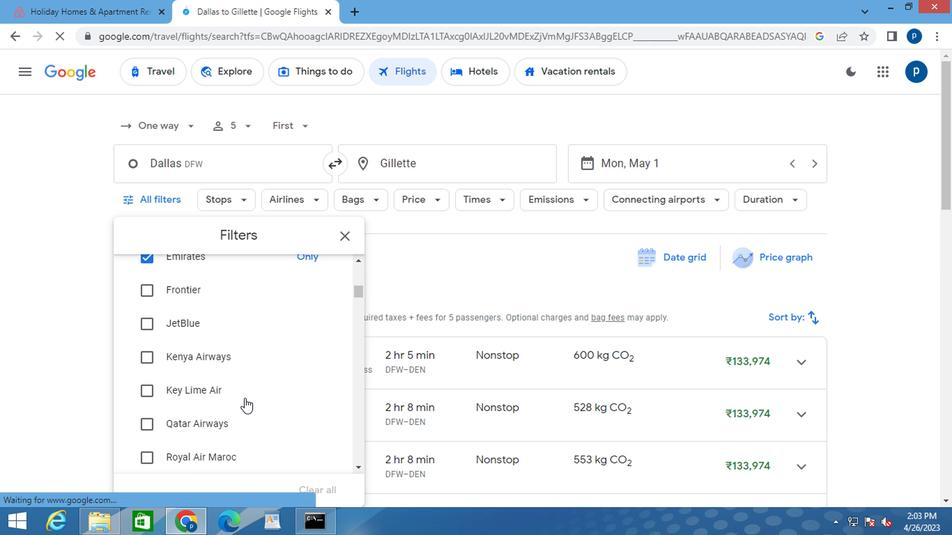 
Action: Mouse scrolled (242, 398) with delta (0, 0)
Screenshot: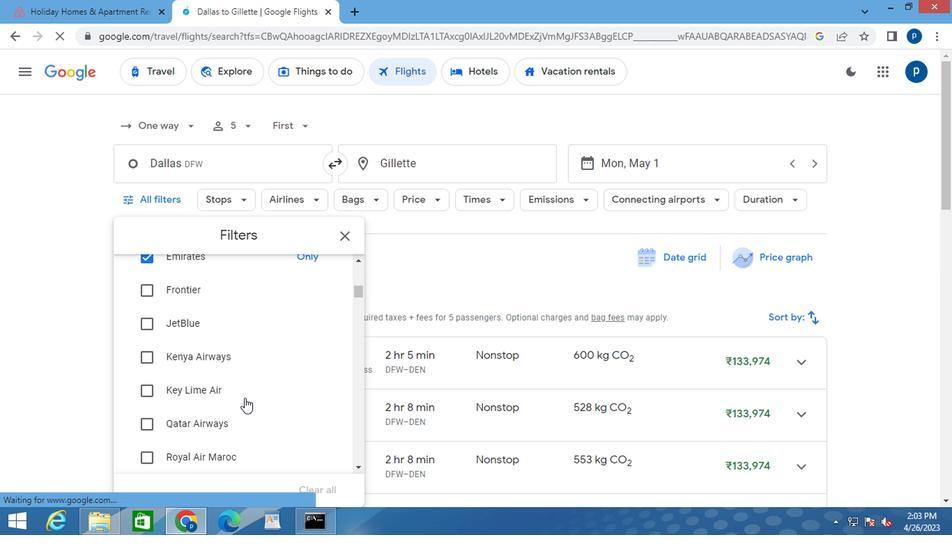 
Action: Mouse scrolled (242, 398) with delta (0, 0)
Screenshot: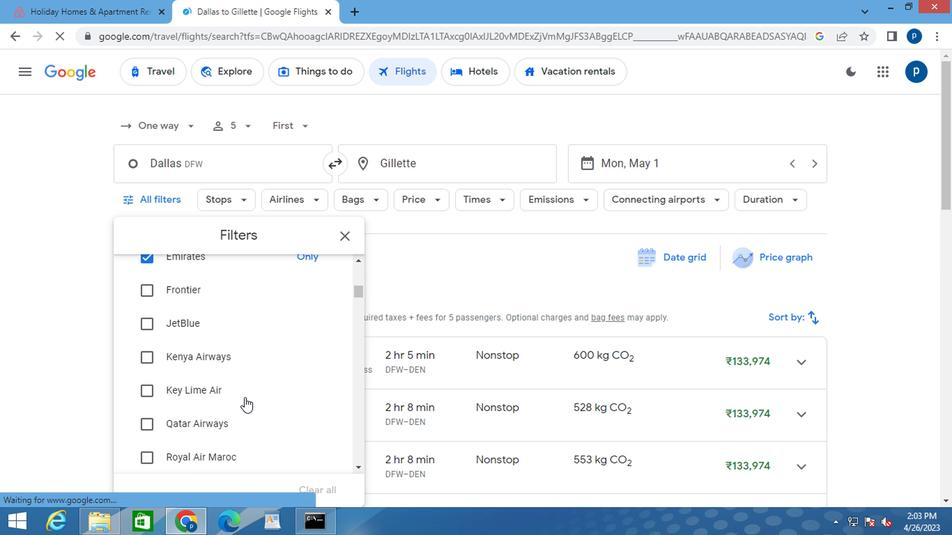 
Action: Mouse moved to (242, 398)
Screenshot: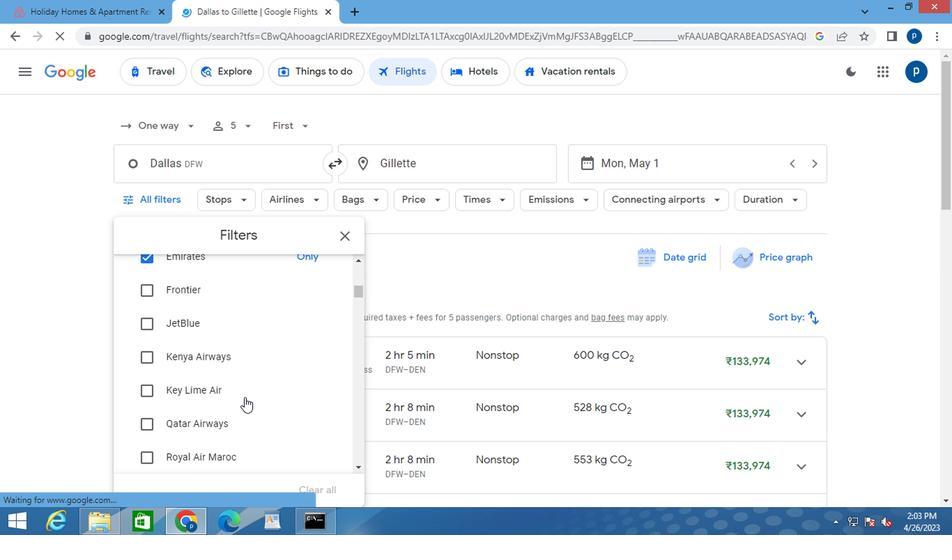 
Action: Mouse scrolled (242, 397) with delta (0, 0)
Screenshot: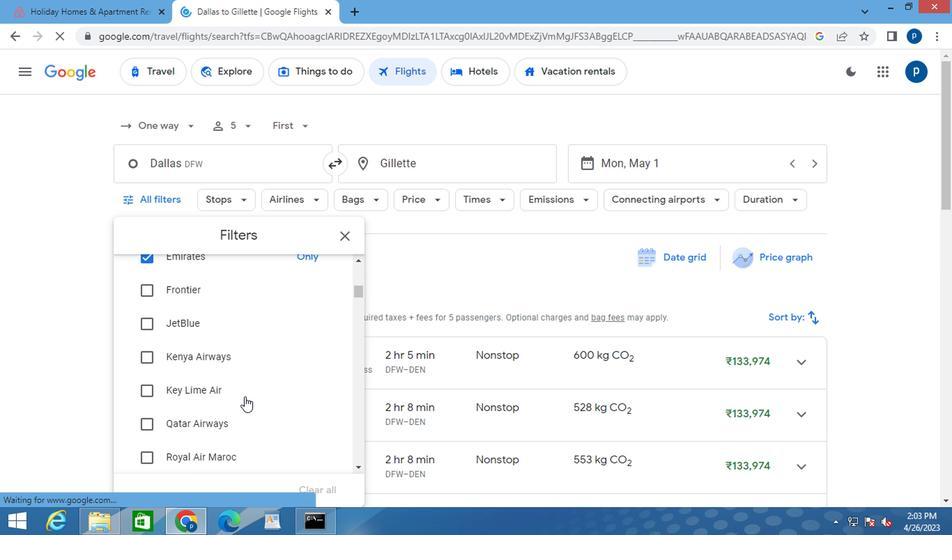
Action: Mouse scrolled (242, 397) with delta (0, 0)
Screenshot: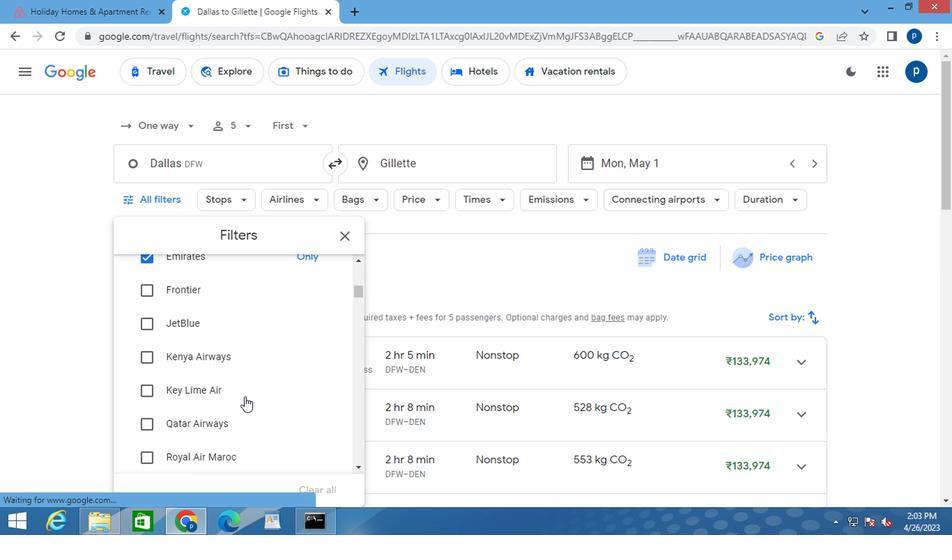 
Action: Mouse moved to (239, 384)
Screenshot: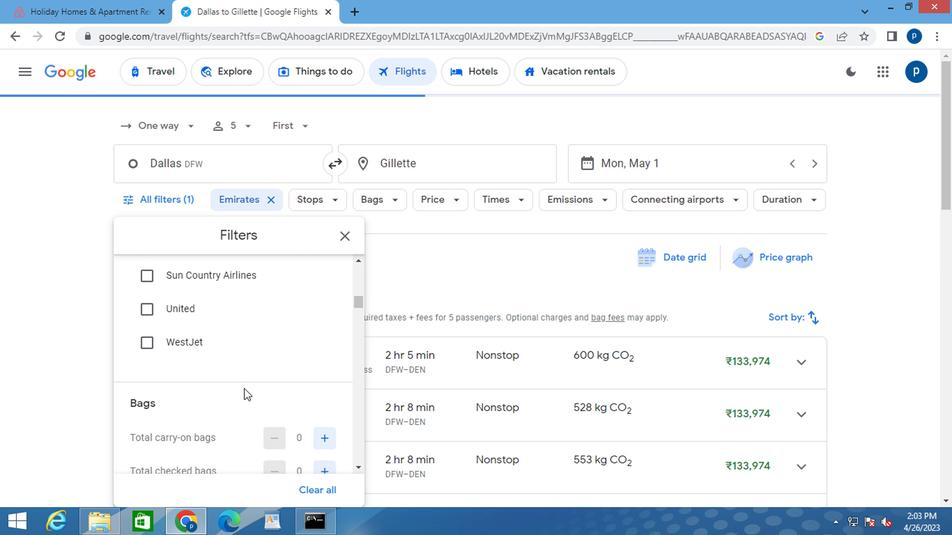 
Action: Mouse scrolled (239, 383) with delta (0, 0)
Screenshot: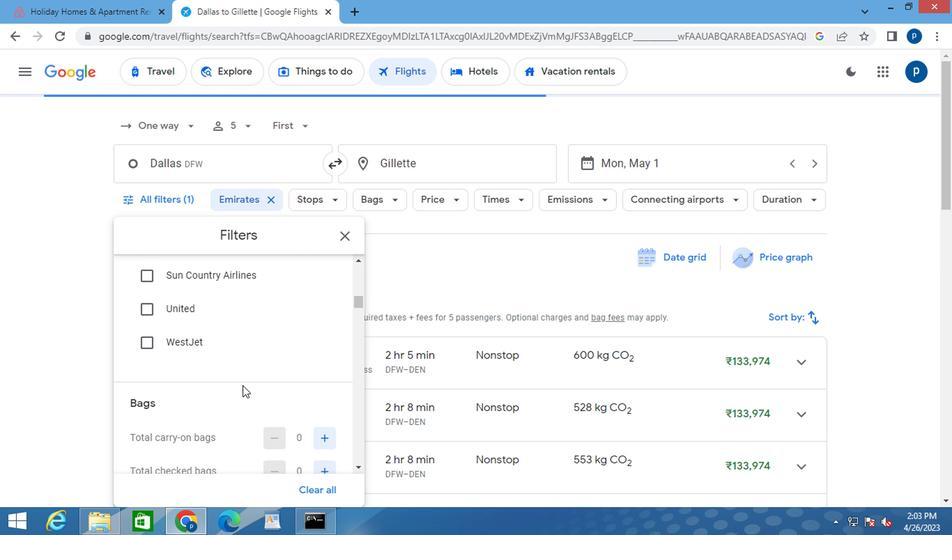 
Action: Mouse moved to (323, 395)
Screenshot: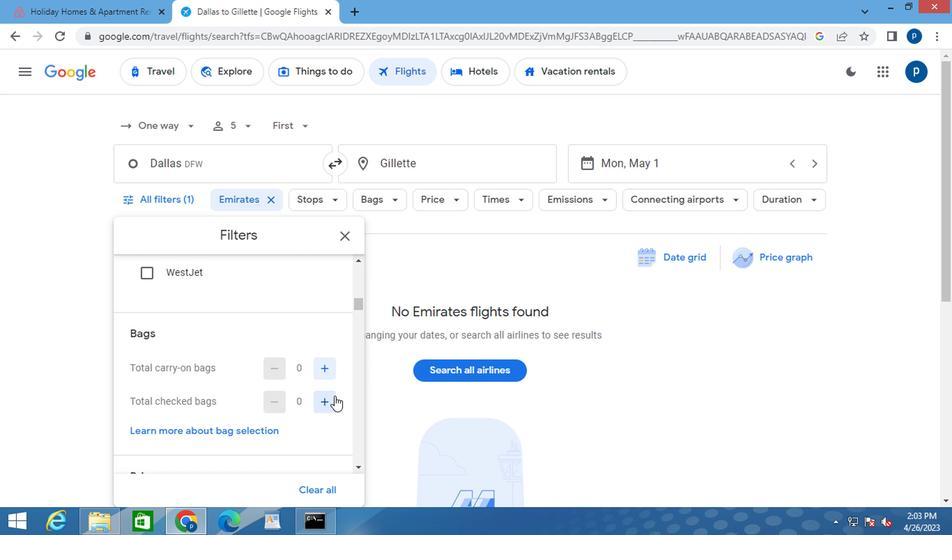 
Action: Mouse pressed left at (323, 395)
Screenshot: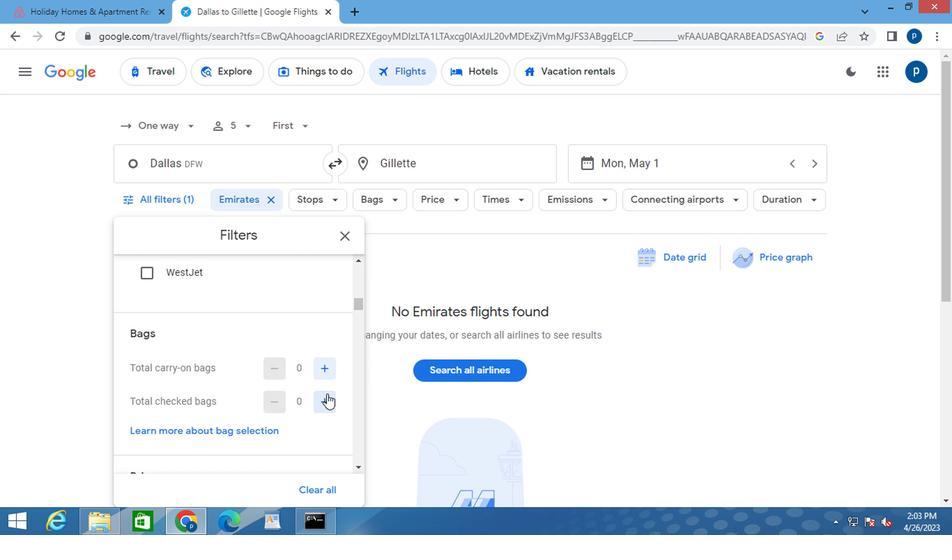 
Action: Mouse pressed left at (323, 395)
Screenshot: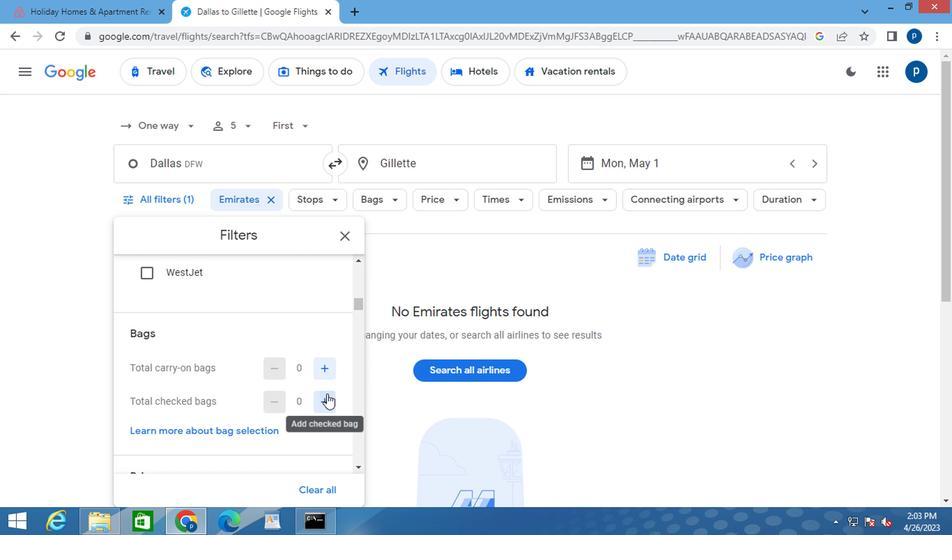 
Action: Mouse pressed left at (323, 395)
Screenshot: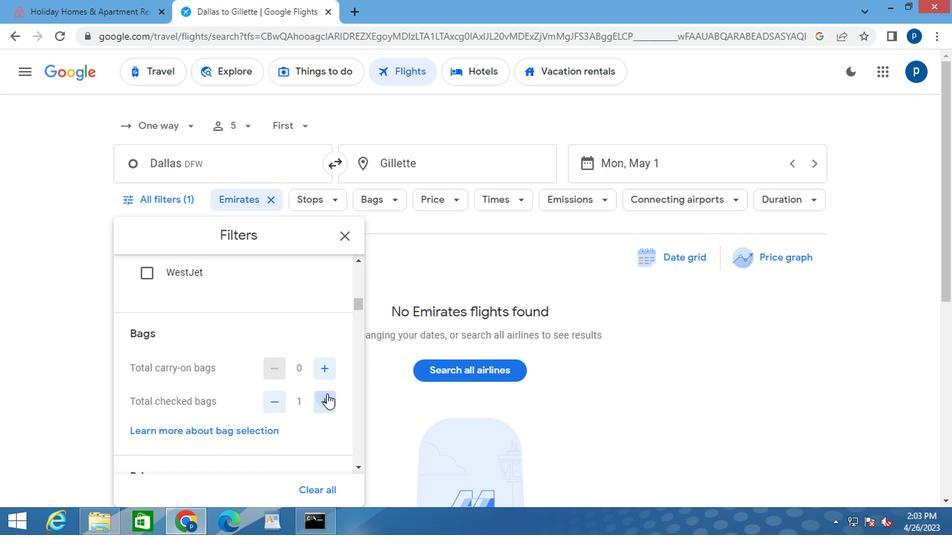 
Action: Mouse pressed left at (323, 395)
Screenshot: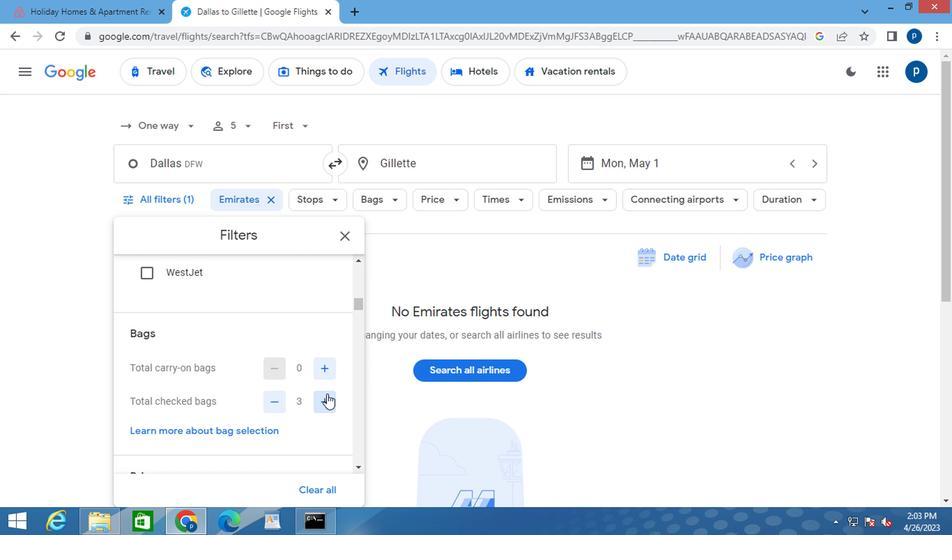 
Action: Mouse moved to (262, 403)
Screenshot: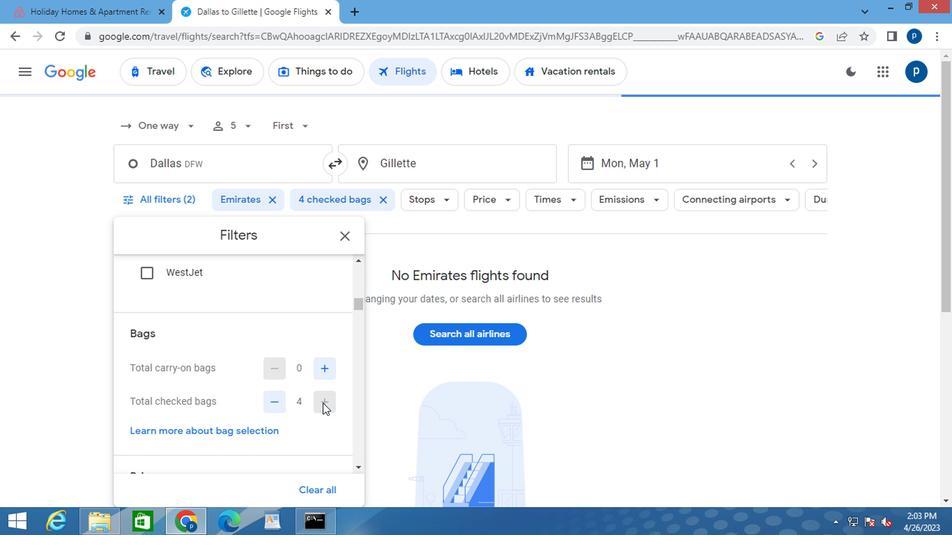 
Action: Mouse scrolled (262, 402) with delta (0, 0)
Screenshot: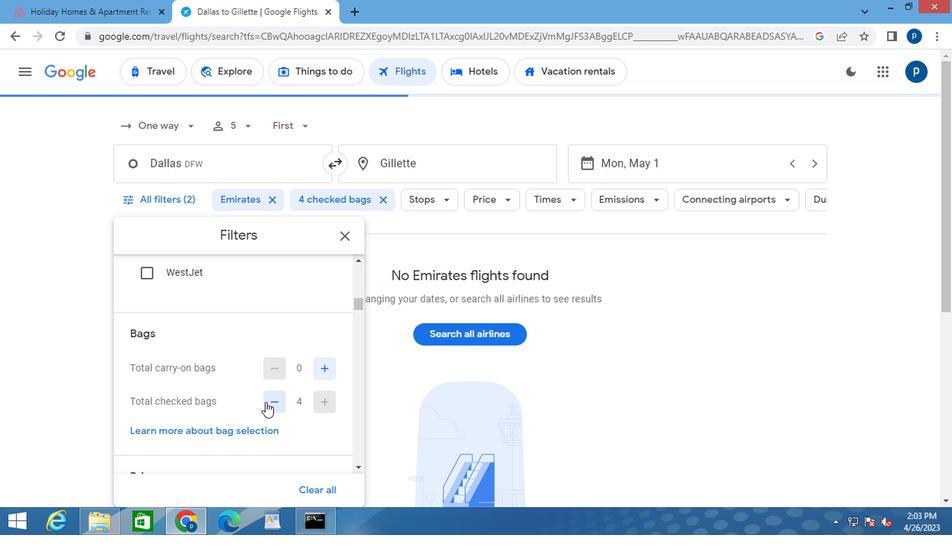 
Action: Mouse moved to (261, 400)
Screenshot: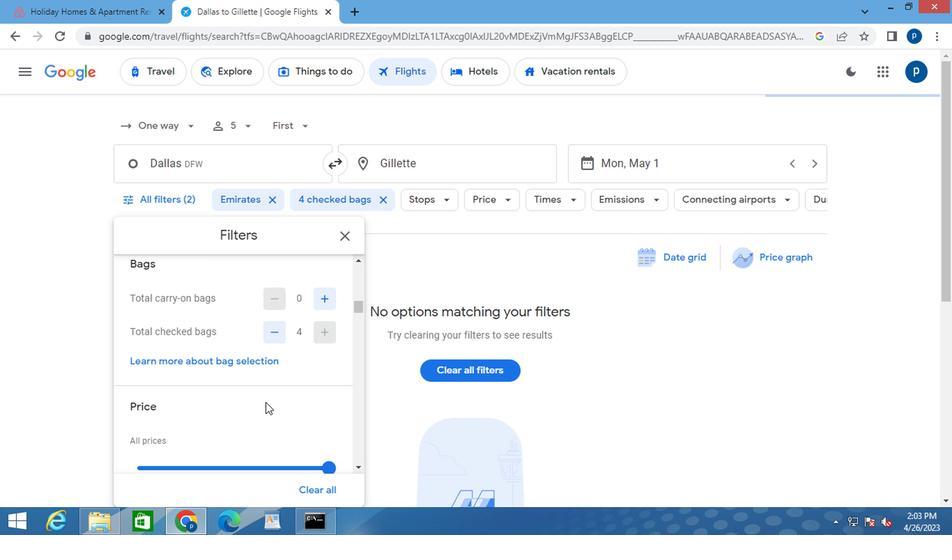
Action: Mouse scrolled (261, 400) with delta (0, 0)
Screenshot: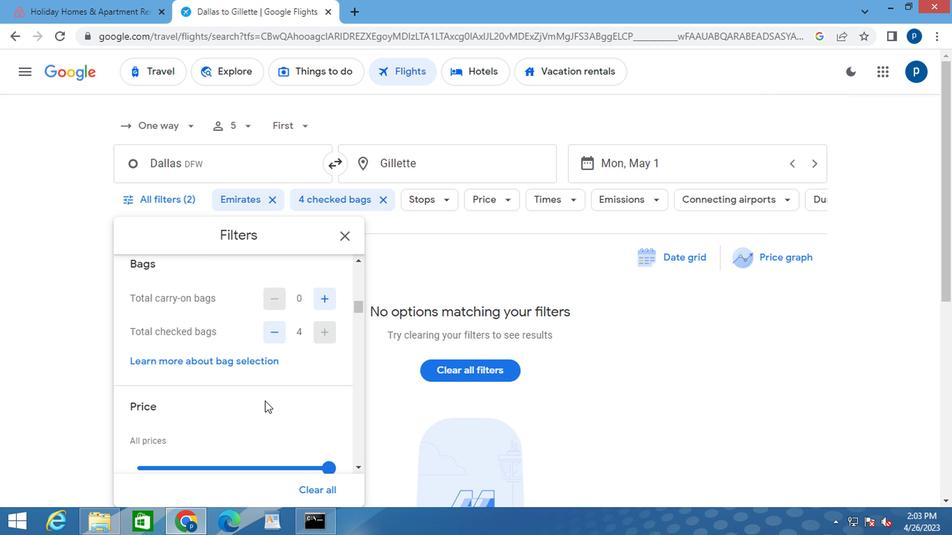 
Action: Mouse moved to (319, 400)
Screenshot: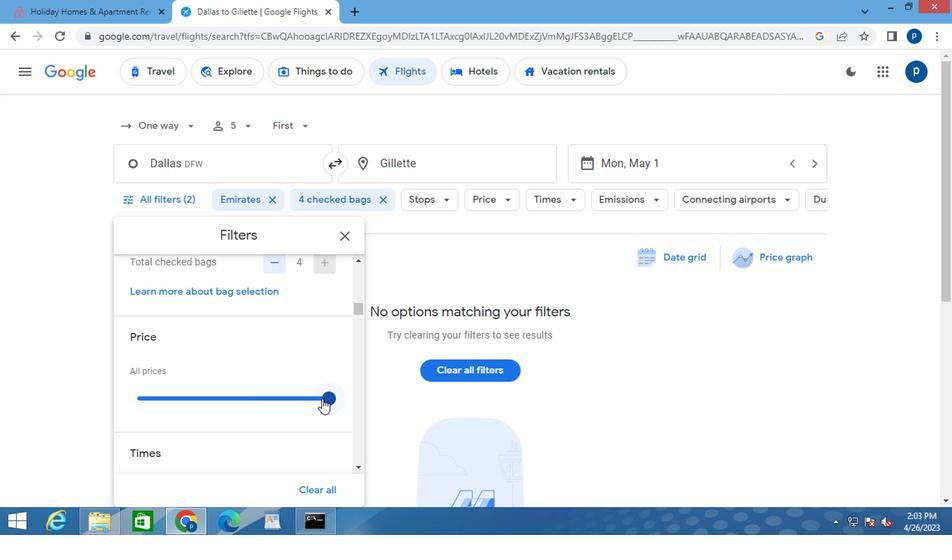 
Action: Mouse pressed left at (319, 400)
Screenshot: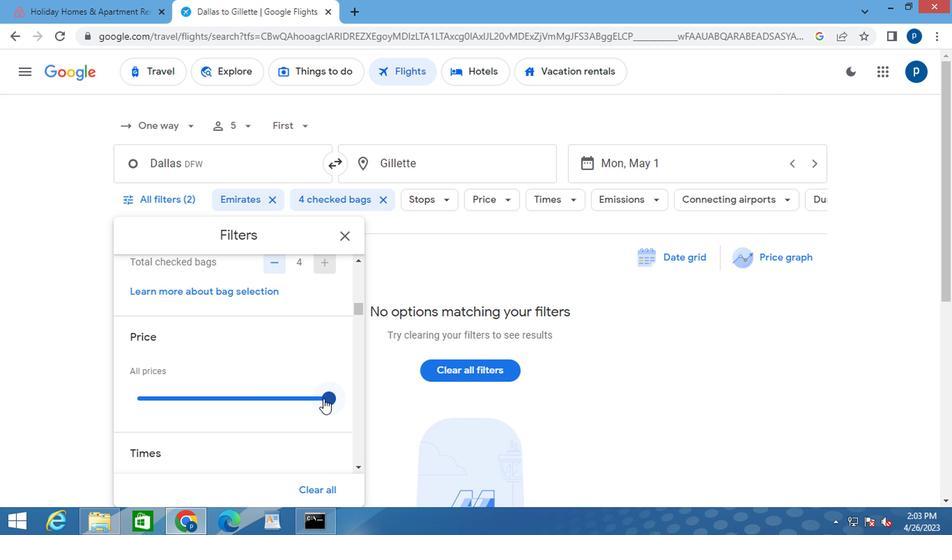 
Action: Mouse moved to (266, 388)
Screenshot: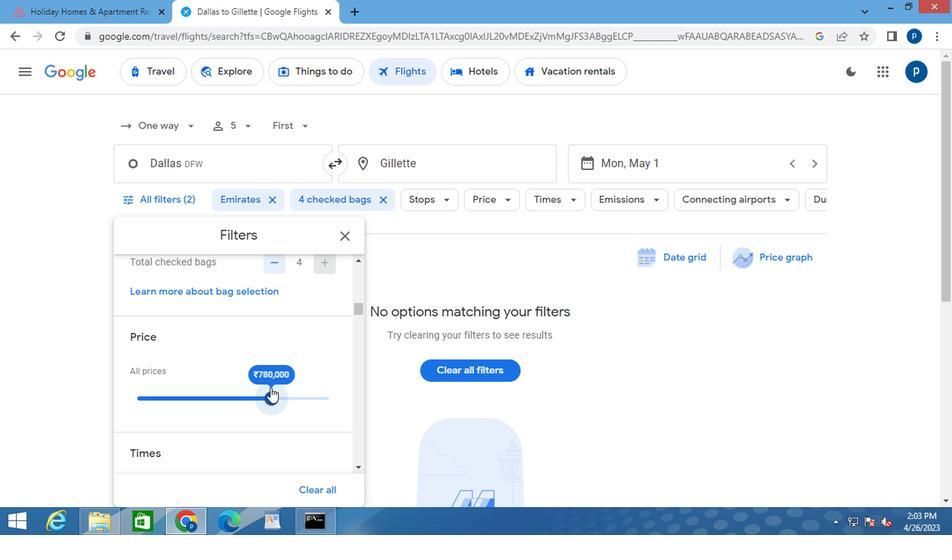 
Action: Key pressed <Key.left><Key.left><Key.right>
Screenshot: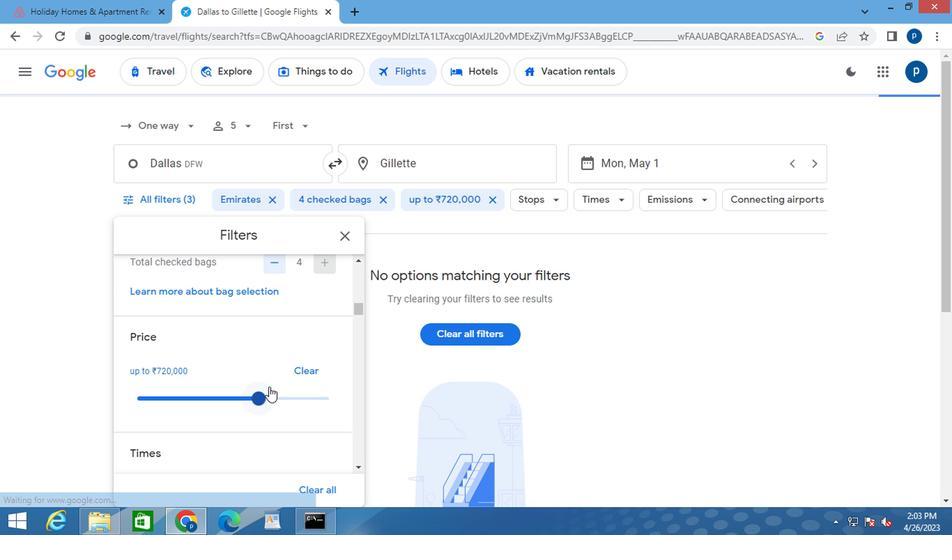 
Action: Mouse moved to (228, 400)
Screenshot: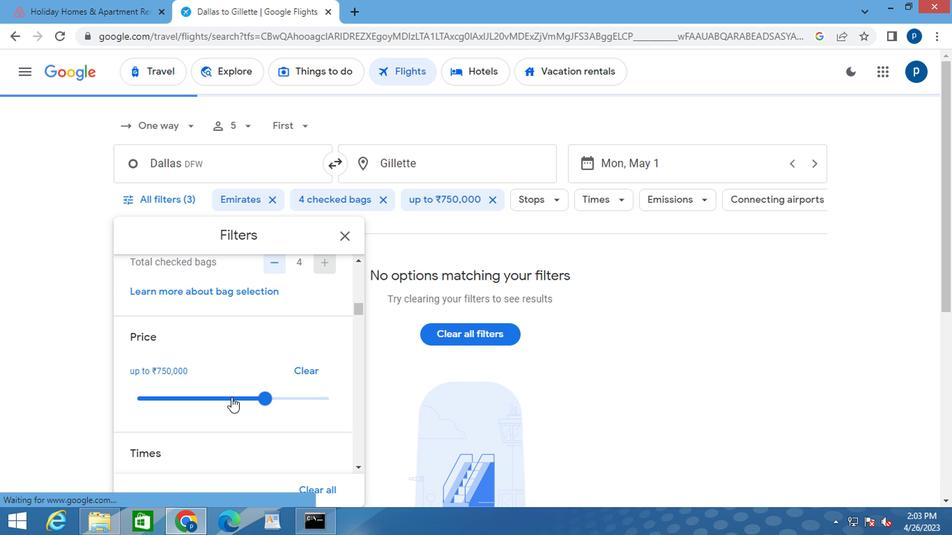 
Action: Mouse scrolled (228, 400) with delta (0, 0)
Screenshot: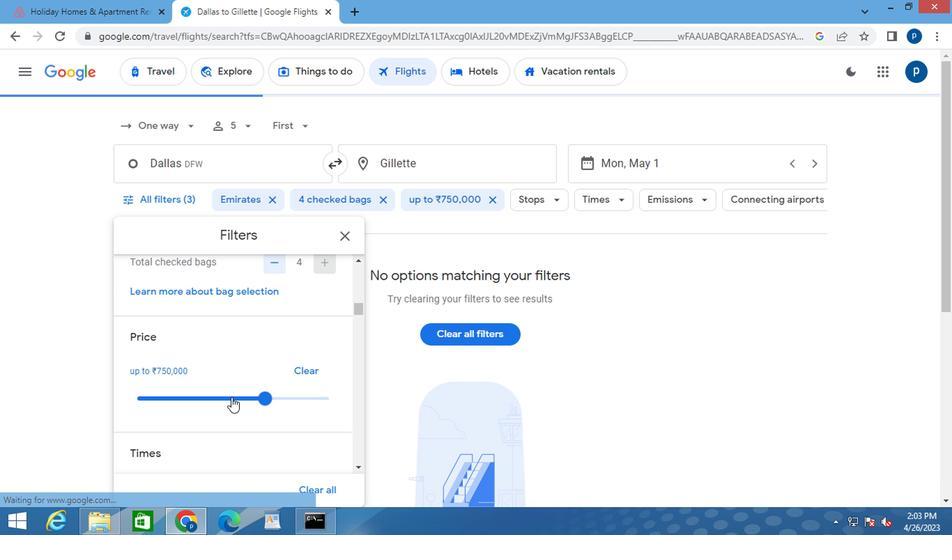 
Action: Mouse moved to (210, 402)
Screenshot: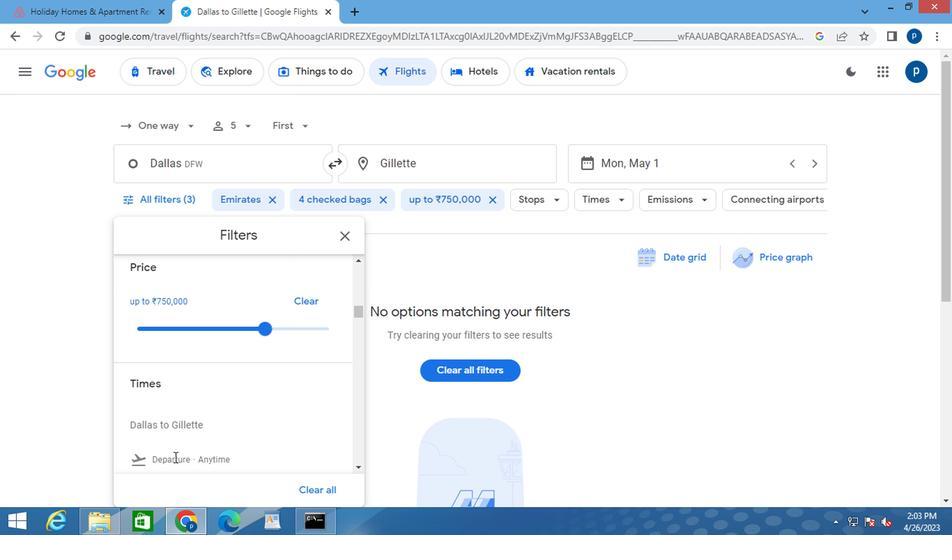 
Action: Mouse scrolled (210, 401) with delta (0, 0)
Screenshot: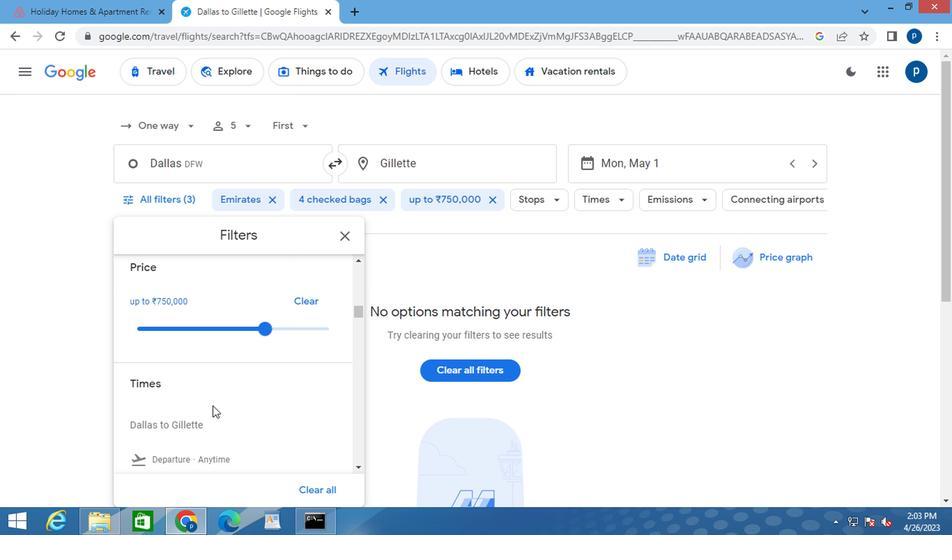 
Action: Mouse scrolled (210, 401) with delta (0, 0)
Screenshot: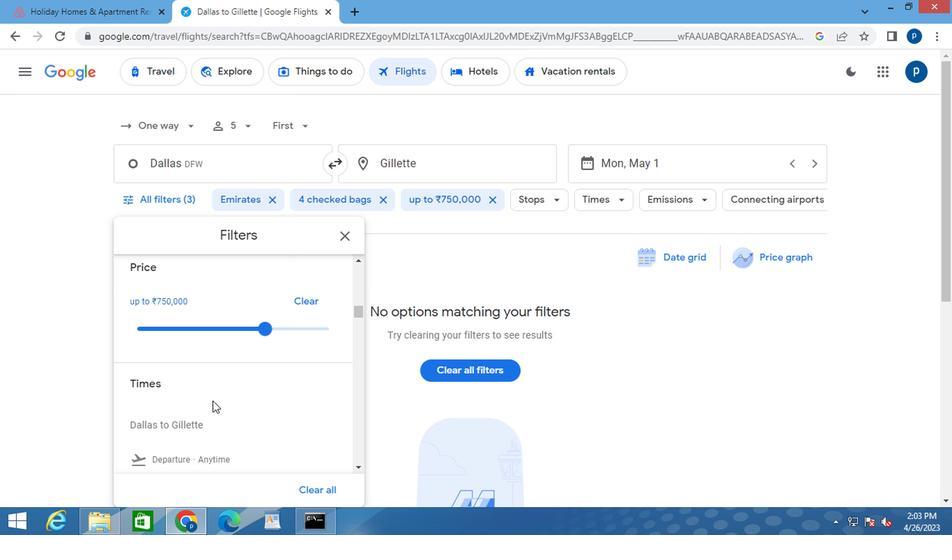 
Action: Mouse moved to (135, 345)
Screenshot: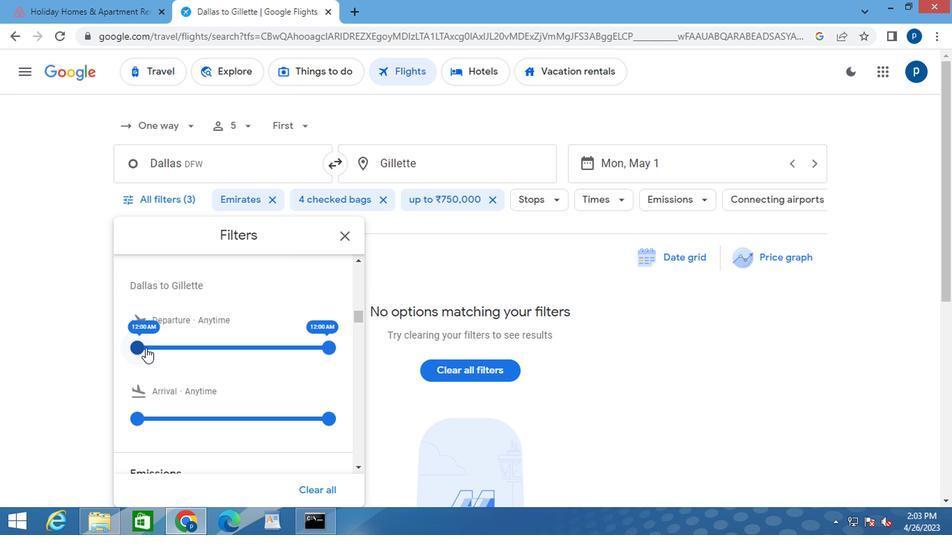 
Action: Mouse pressed left at (135, 345)
Screenshot: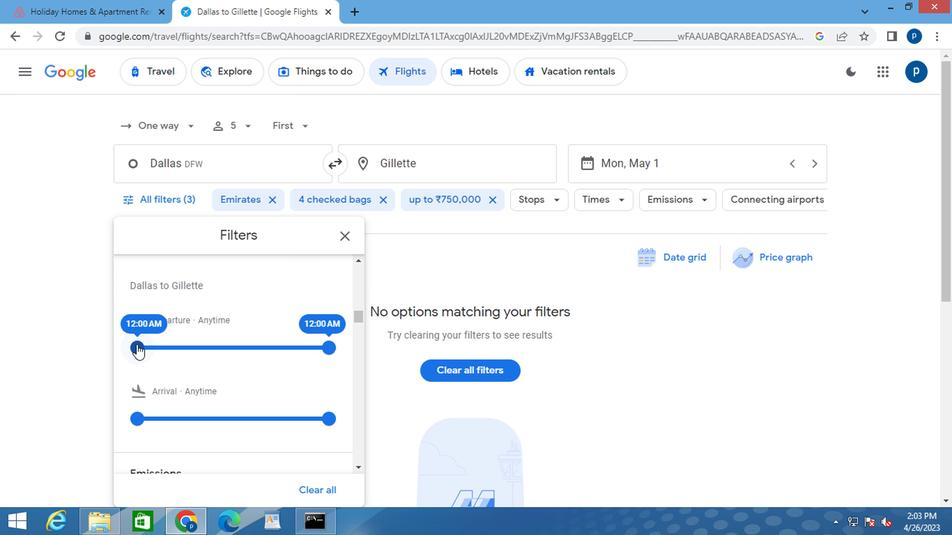 
Action: Mouse moved to (320, 344)
Screenshot: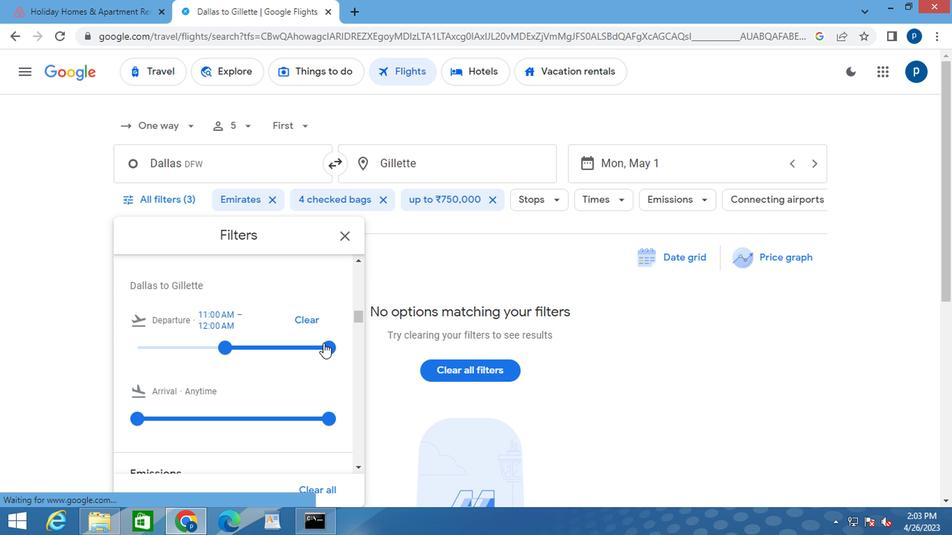 
Action: Mouse pressed left at (320, 344)
Screenshot: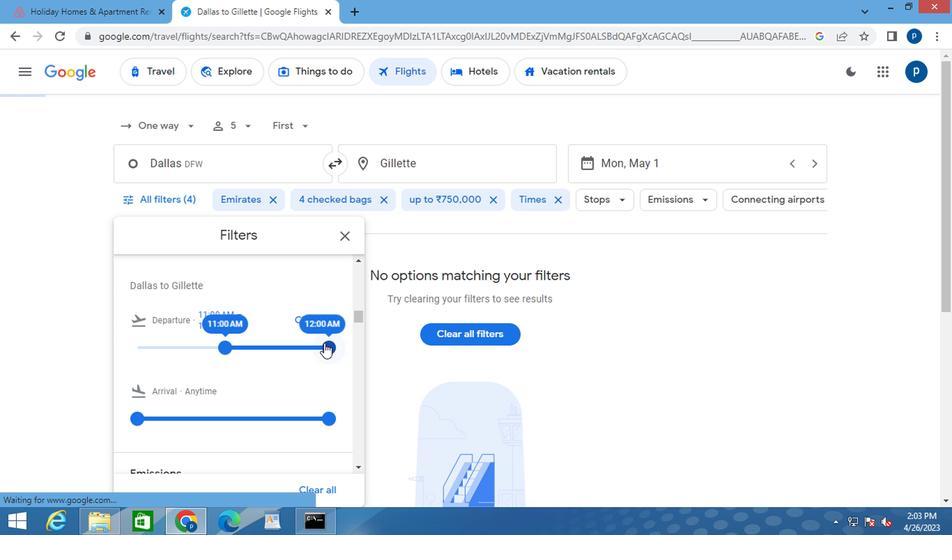
Action: Mouse moved to (338, 239)
Screenshot: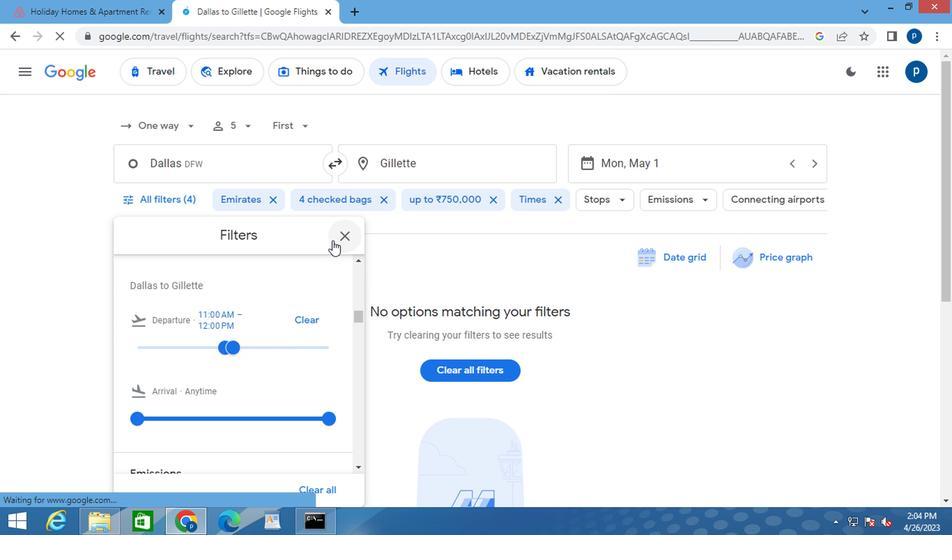 
Action: Mouse pressed left at (338, 239)
Screenshot: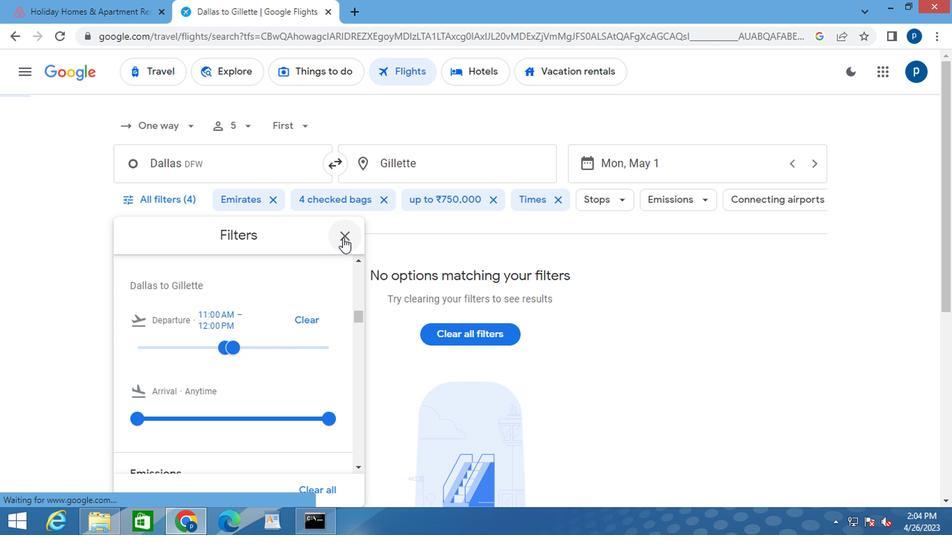 
